 Task: Create new contact,   with mail id: 'AmeliaThomas33@bosch-automotive.com', first name: 'Amelia', Last name: 'Thomas', Job Title: Financial Analyst, Phone number (916) 555-6789. Change life cycle stage to  'Lead' and lead status to 'New'. Add new company to the associated contact: www.synergymarinegroup.com
 and type: Reseller. Logged in from softage.3@softage.net
Action: Mouse moved to (76, 69)
Screenshot: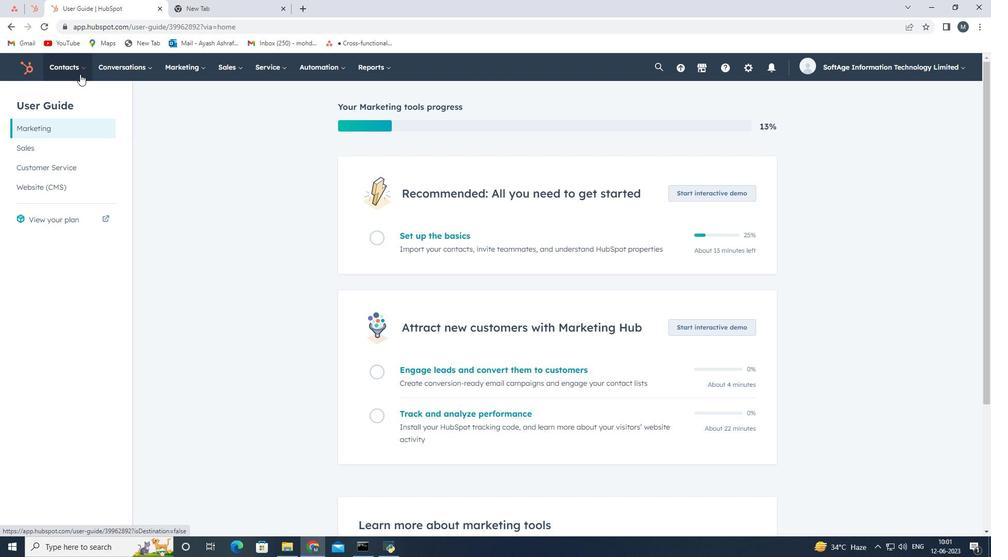 
Action: Mouse pressed left at (76, 69)
Screenshot: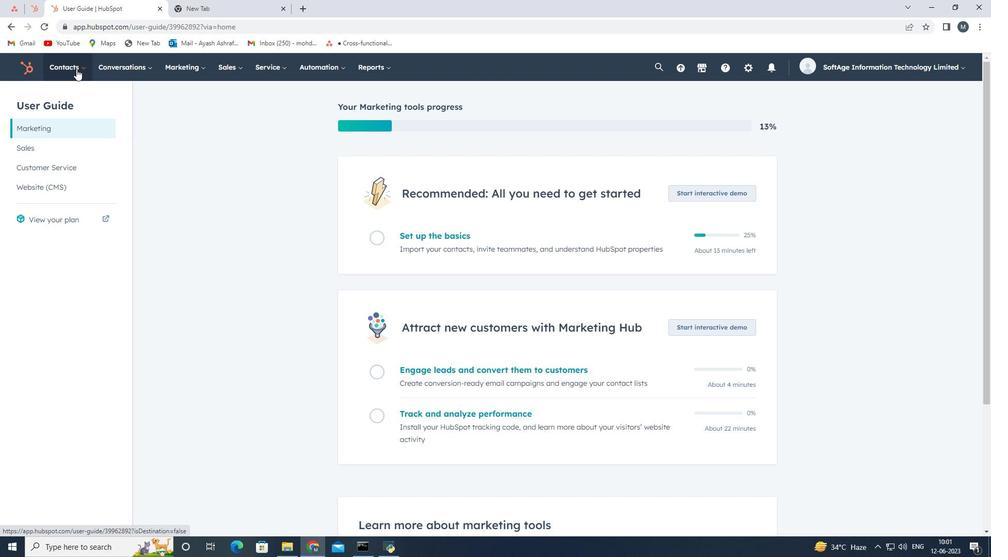 
Action: Mouse moved to (90, 93)
Screenshot: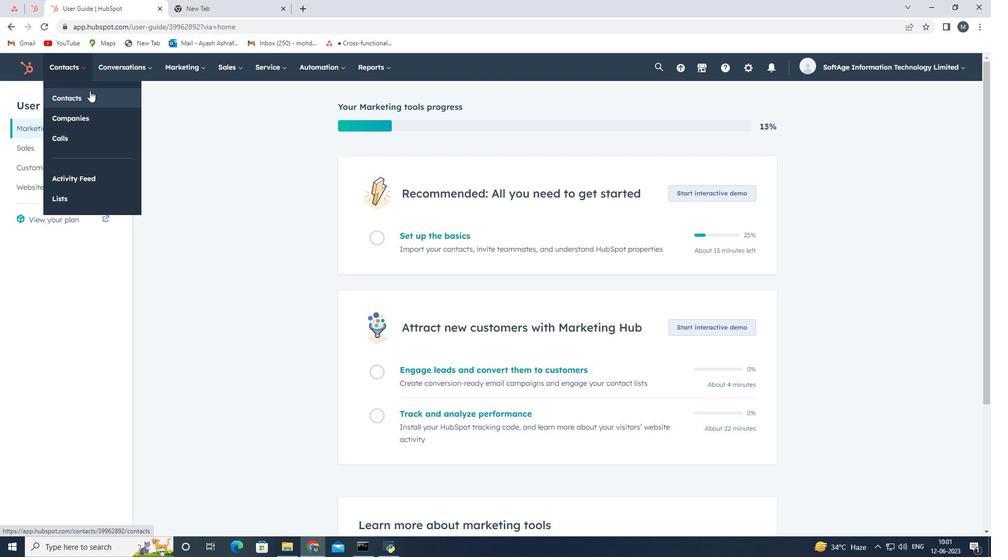
Action: Mouse pressed left at (90, 93)
Screenshot: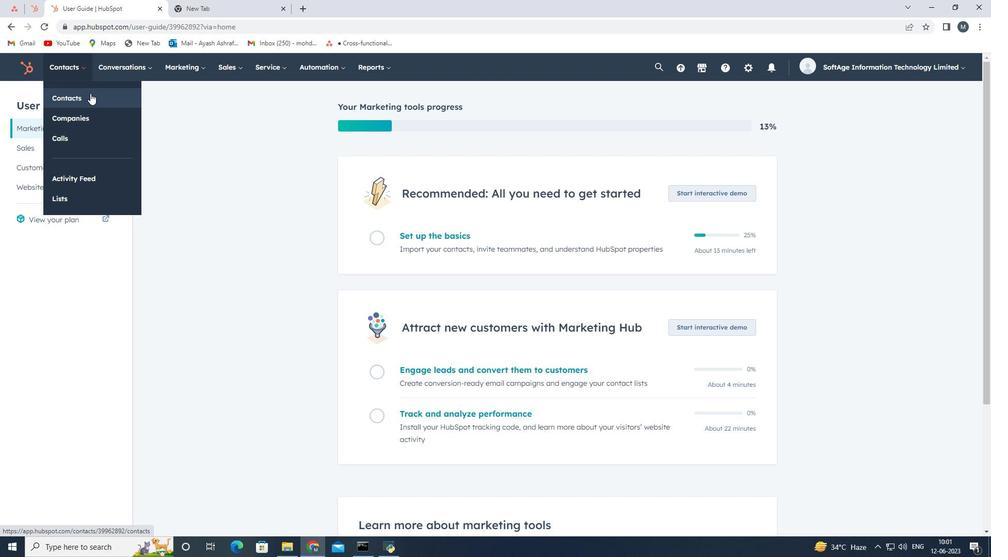 
Action: Mouse moved to (919, 103)
Screenshot: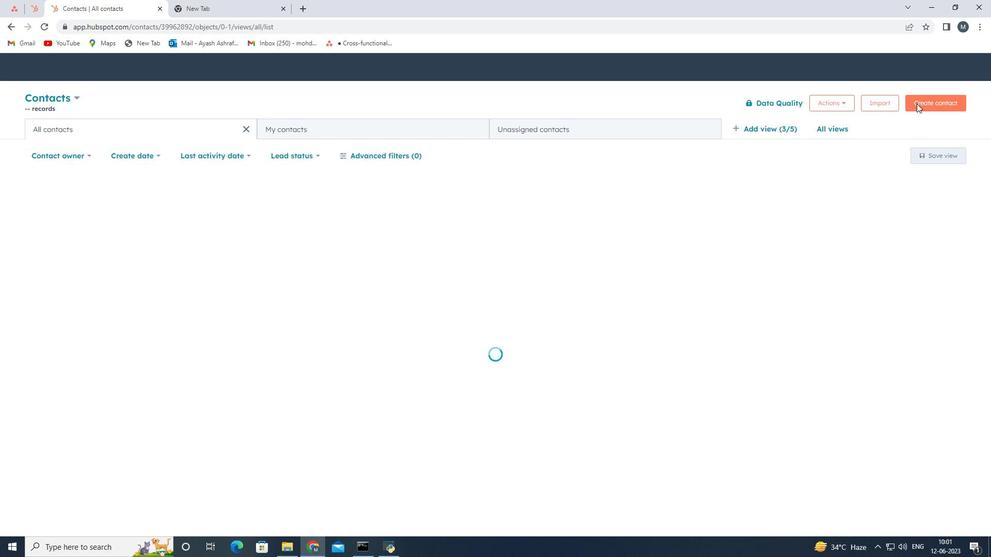 
Action: Mouse pressed left at (919, 103)
Screenshot: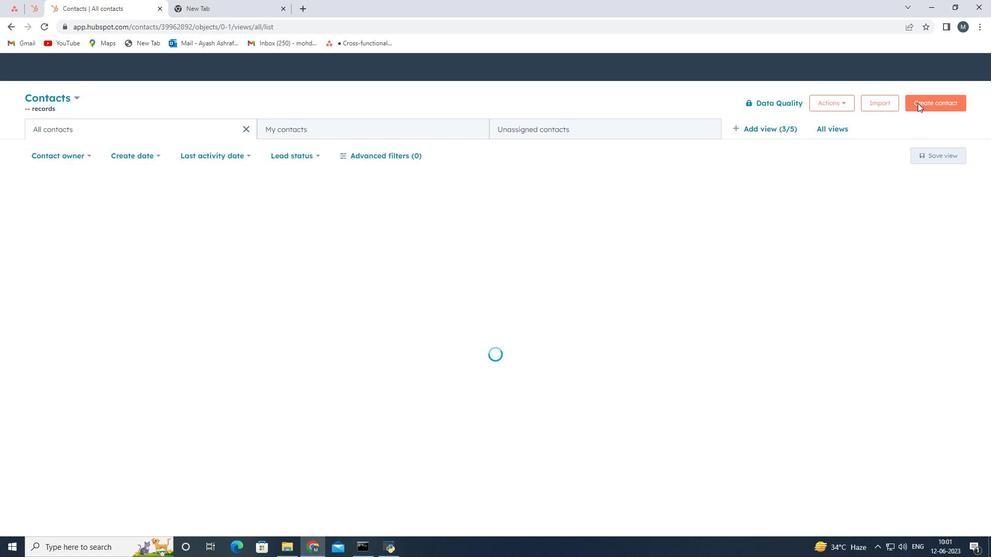 
Action: Mouse moved to (729, 147)
Screenshot: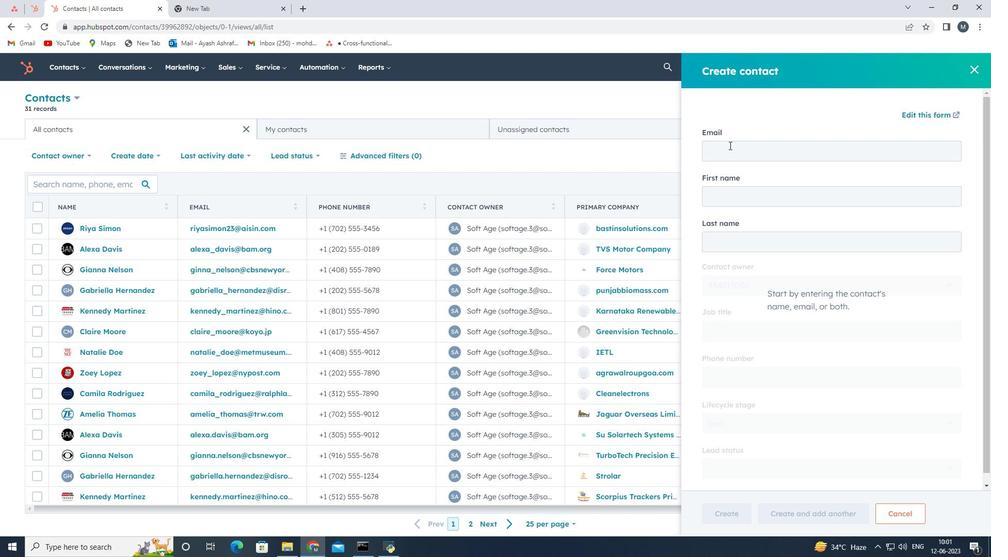 
Action: Mouse pressed left at (729, 147)
Screenshot: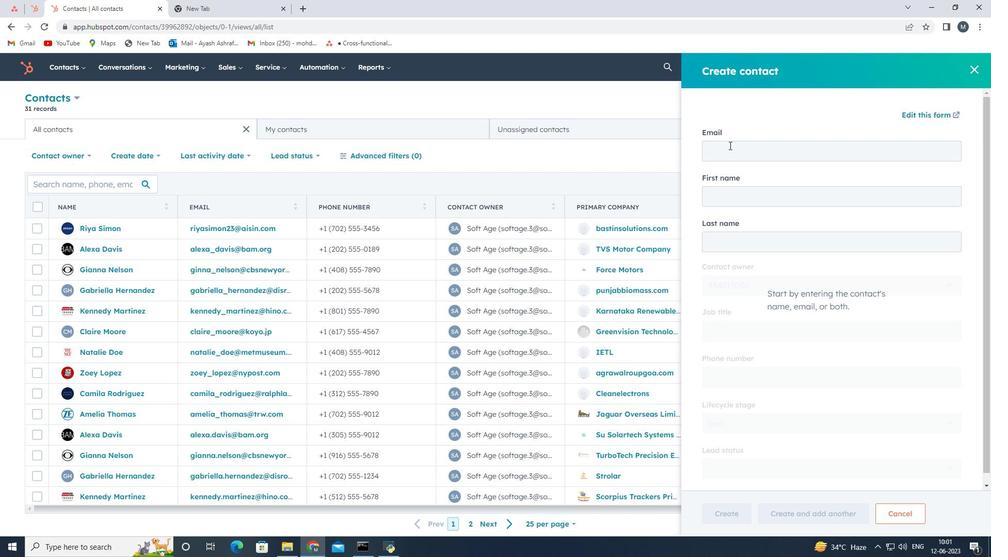 
Action: Key pressed <Key.shift>Amelia<Key.shift><Key.shift><Key.shift><Key.shift><Key.shift><Key.shift>Thomas33<Key.shift>@bosch<Key.shift_r>_<Key.backspace>-automotive.com
Screenshot: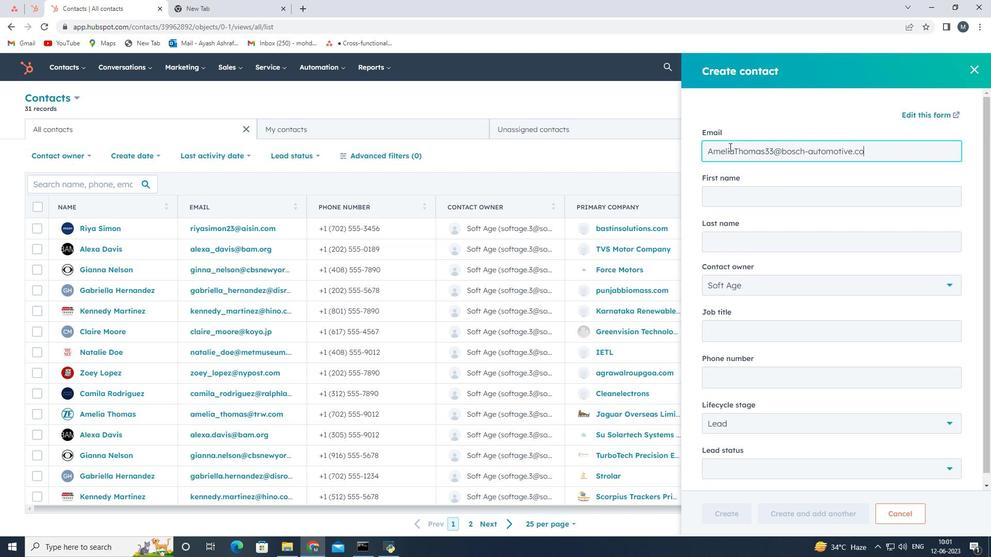 
Action: Mouse moved to (753, 197)
Screenshot: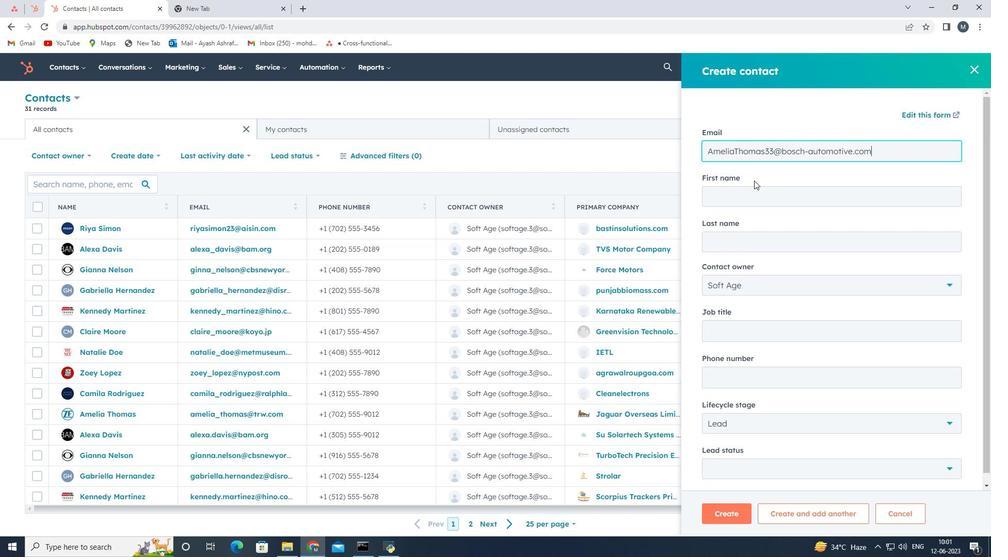 
Action: Mouse pressed left at (753, 197)
Screenshot: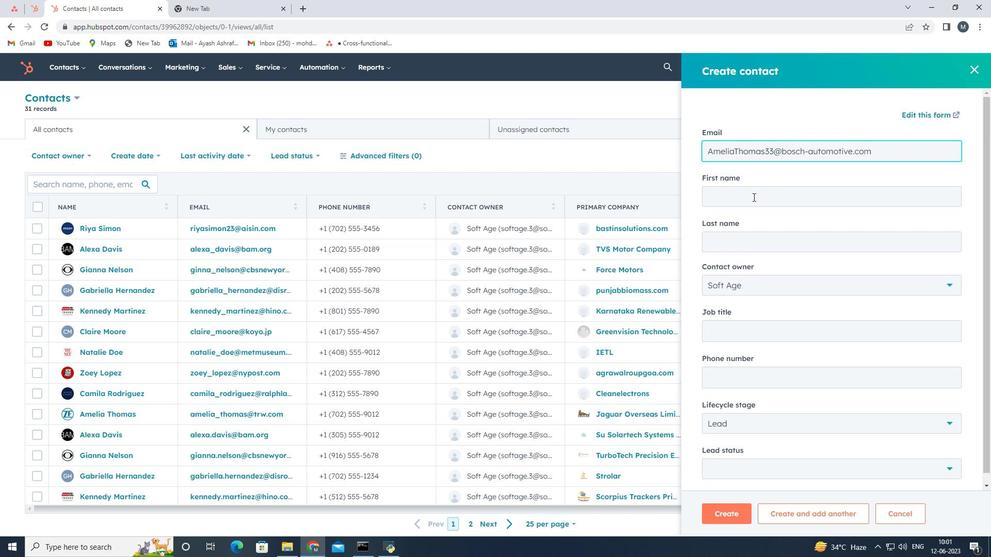 
Action: Mouse moved to (749, 186)
Screenshot: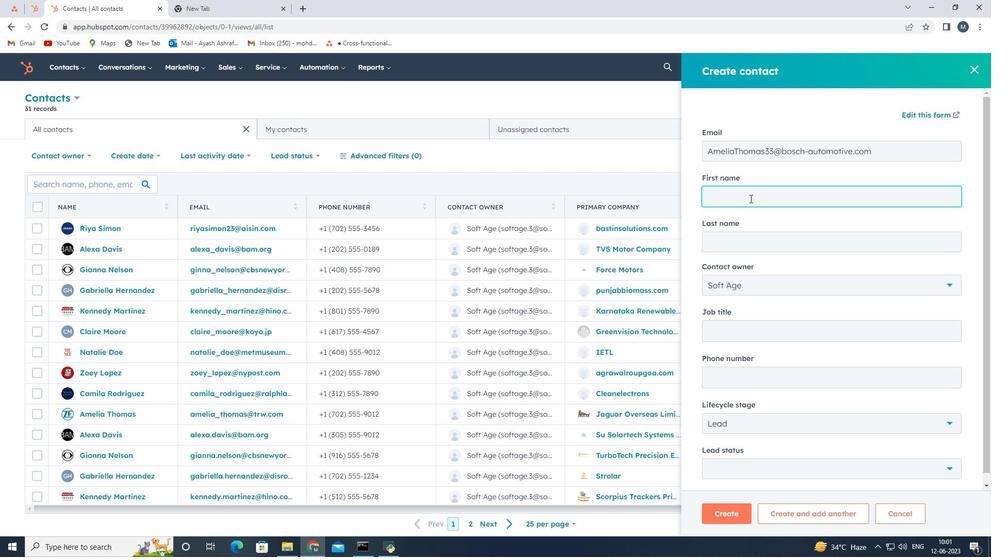 
Action: Key pressed <Key.shift>Am
Screenshot: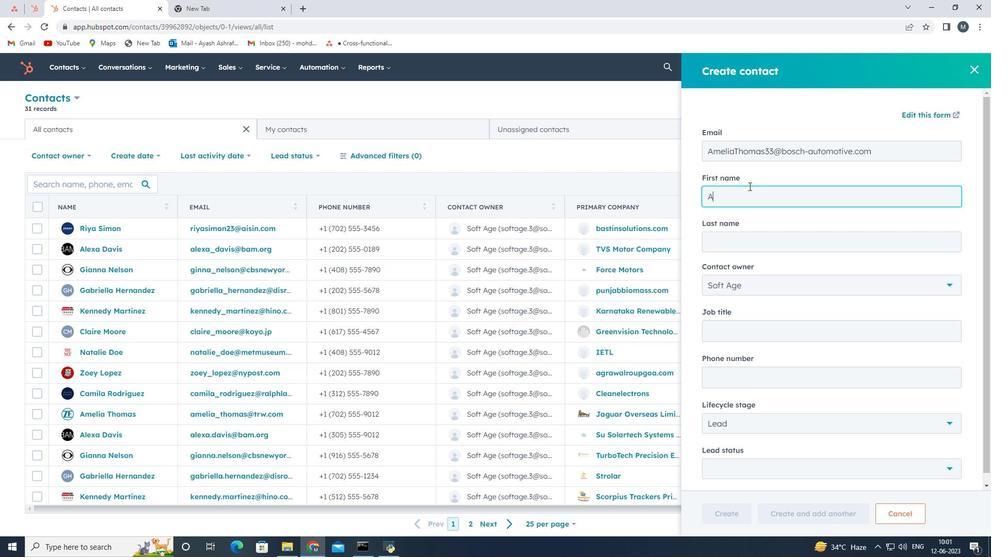 
Action: Mouse moved to (749, 186)
Screenshot: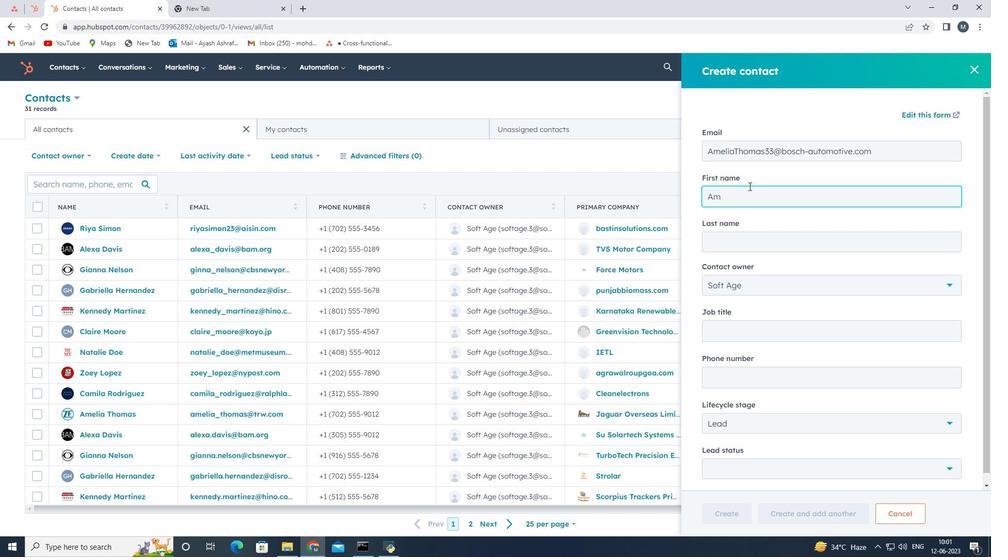 
Action: Key pressed elia
Screenshot: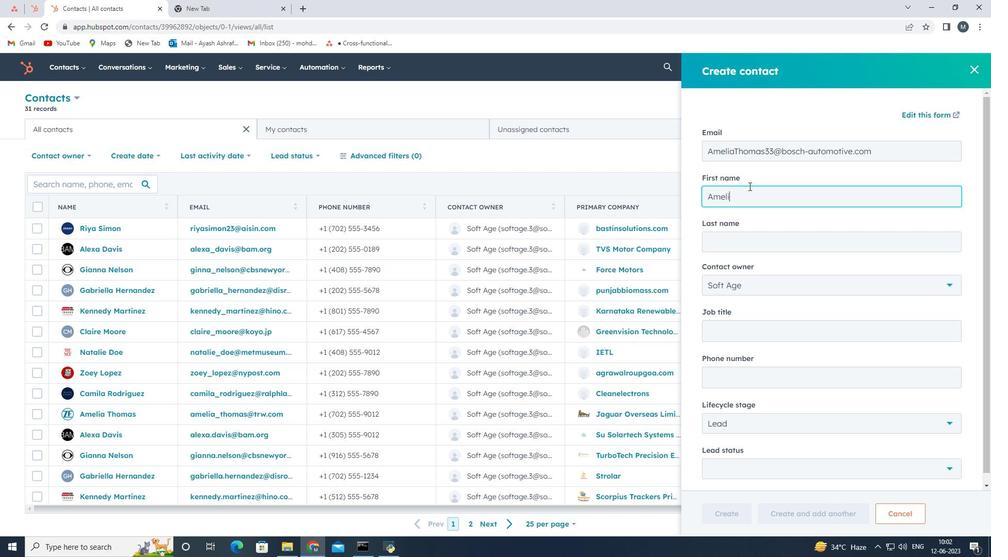 
Action: Mouse moved to (769, 248)
Screenshot: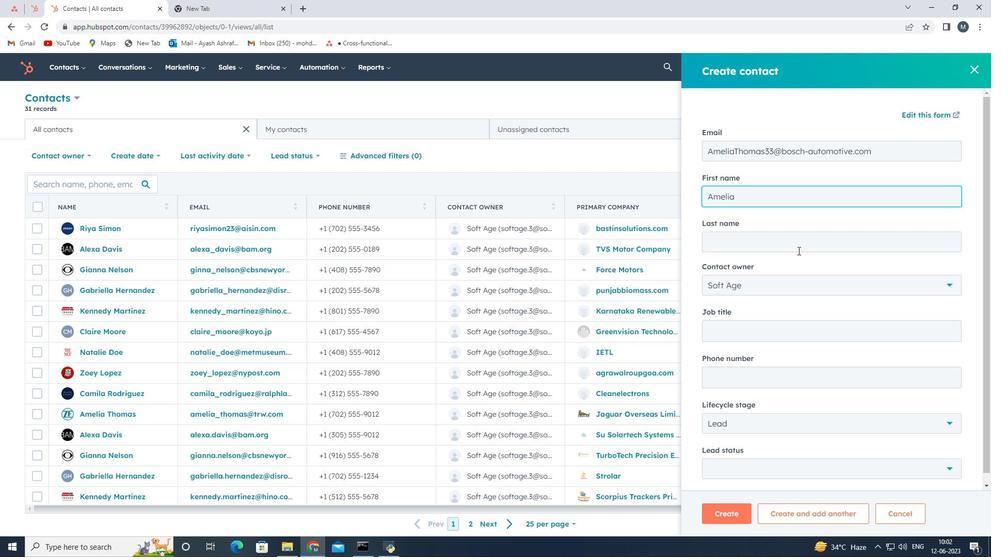 
Action: Mouse pressed left at (769, 248)
Screenshot: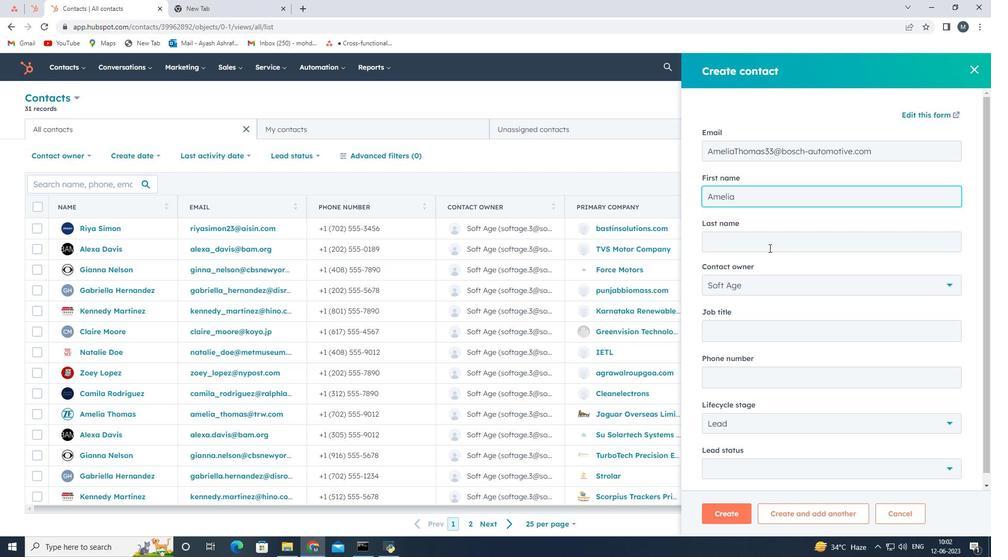 
Action: Mouse moved to (769, 247)
Screenshot: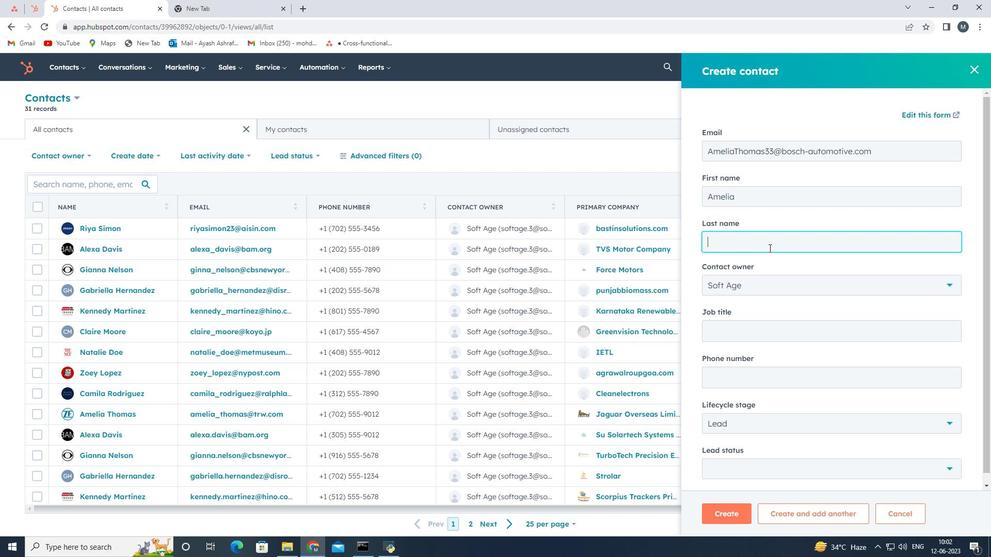 
Action: Key pressed <Key.shift>Thomas
Screenshot: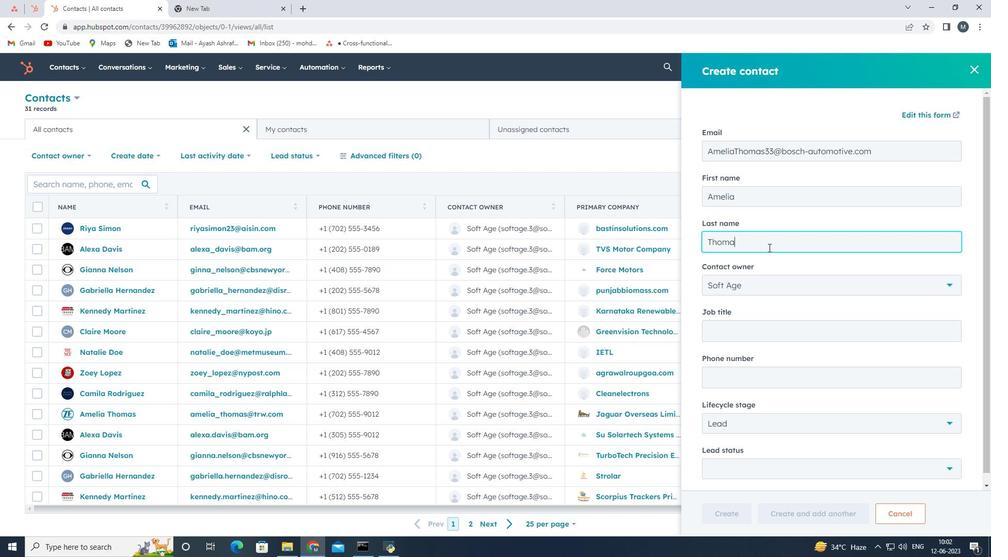 
Action: Mouse moved to (732, 334)
Screenshot: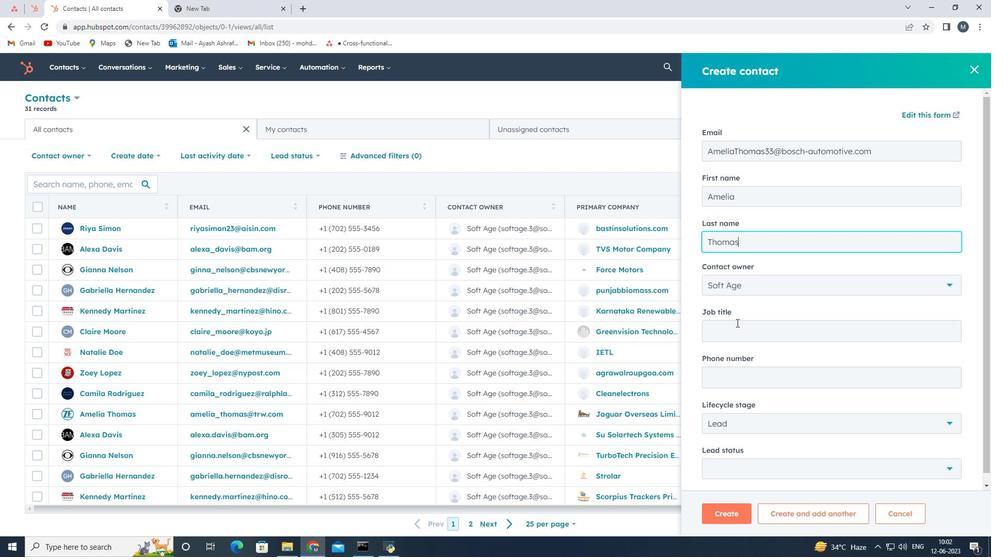 
Action: Mouse pressed left at (732, 334)
Screenshot: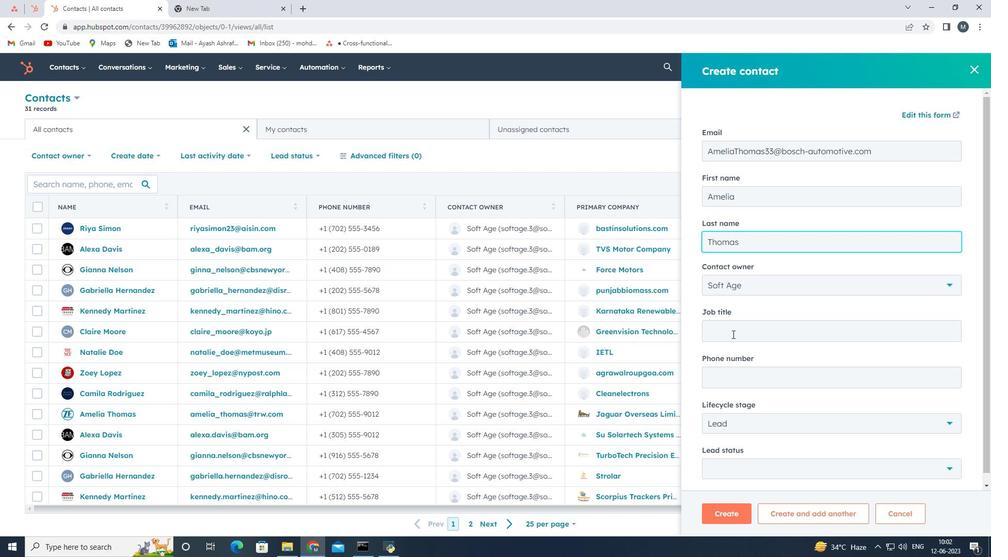 
Action: Mouse moved to (724, 278)
Screenshot: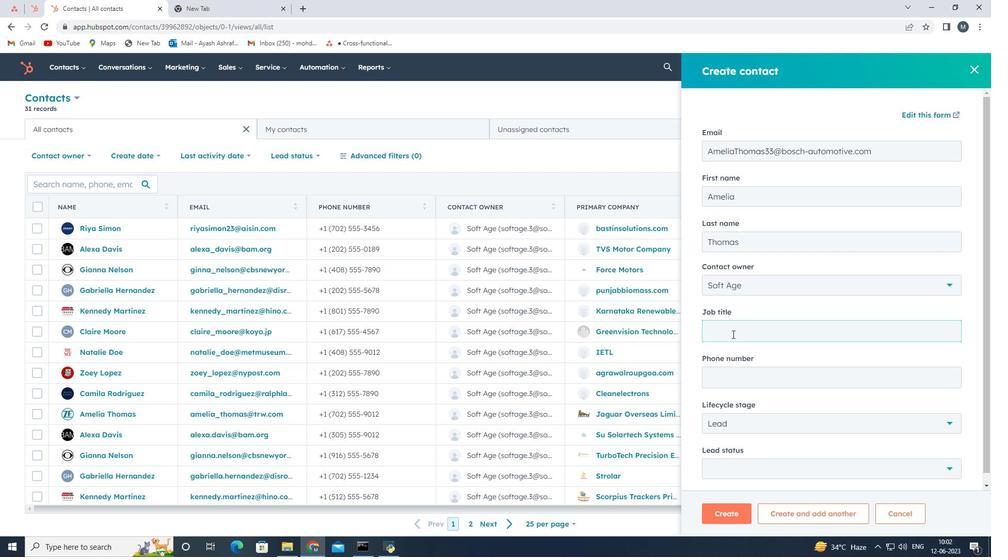 
Action: Key pressed <Key.shift>
Screenshot: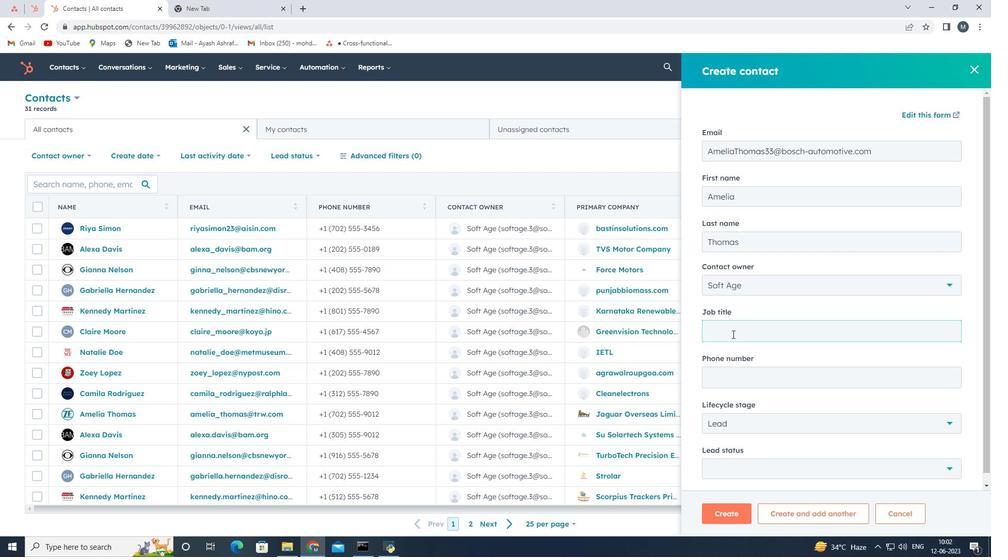 
Action: Mouse moved to (723, 271)
Screenshot: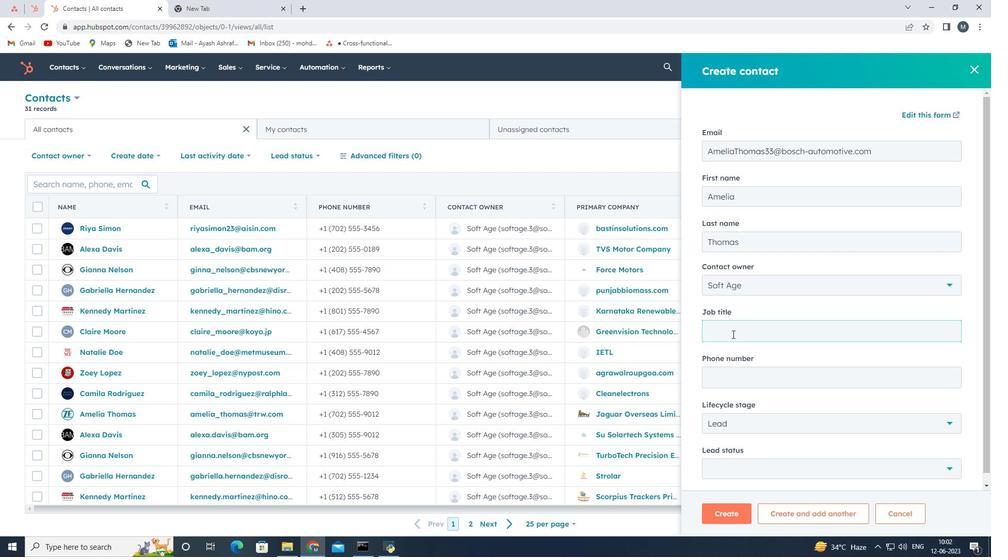 
Action: Key pressed <Key.shift><Key.shift><Key.shift><Key.shift><Key.shift><Key.shift><Key.shift><Key.shift><Key.shift><Key.shift><Key.shift><Key.shift><Key.shift><Key.shift><Key.shift><Key.shift><Key.shift><Key.shift><Key.shift><Key.shift>Finan
Screenshot: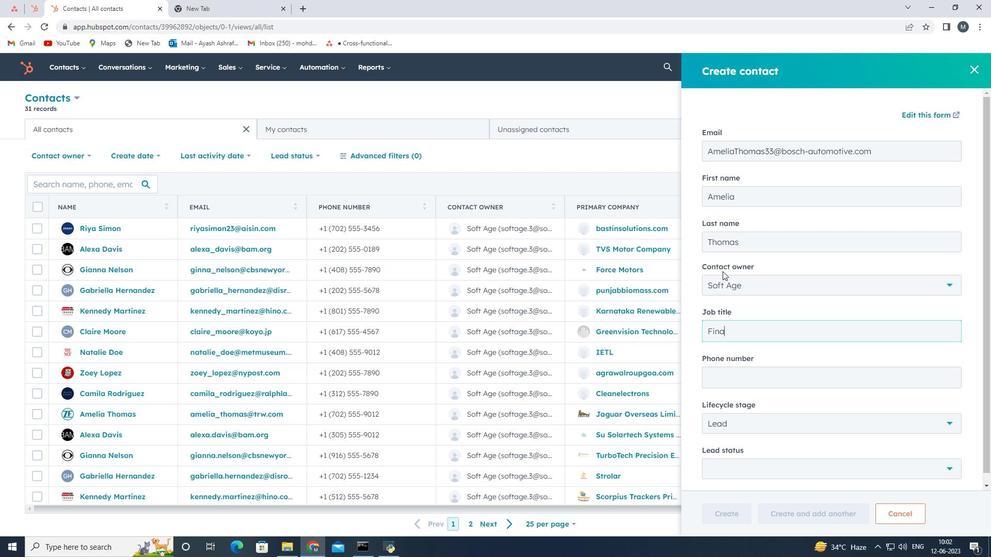 
Action: Mouse moved to (722, 271)
Screenshot: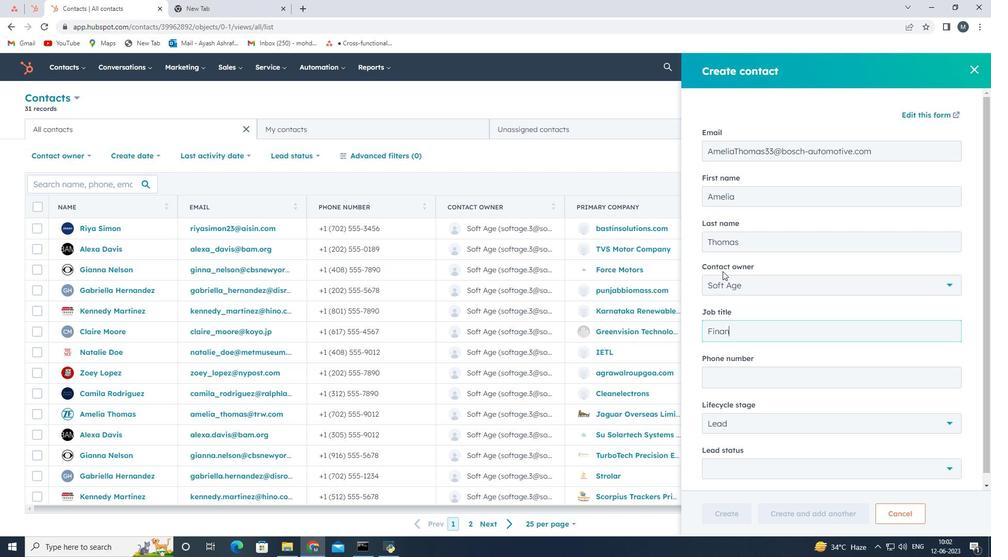 
Action: Key pressed cial<Key.space><Key.shift>Analyst
Screenshot: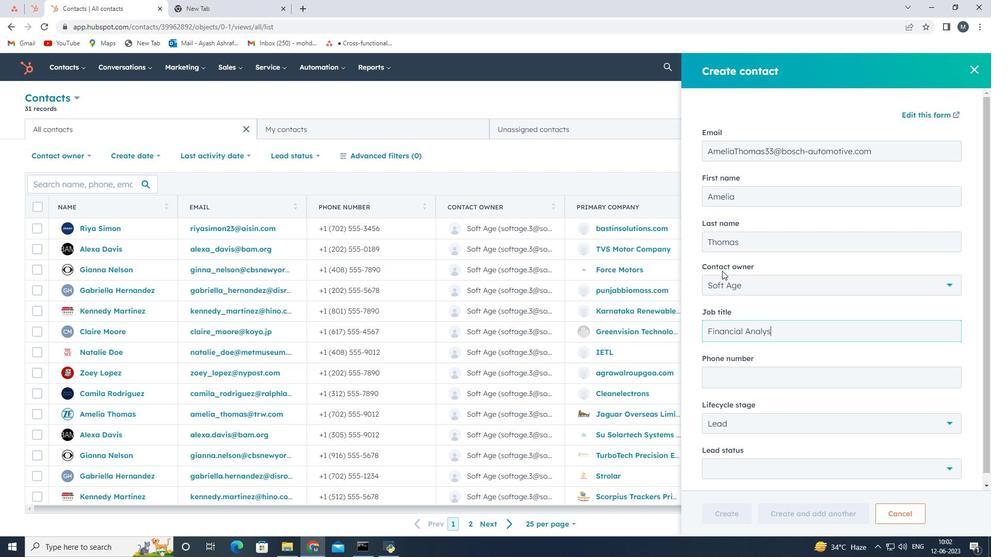 
Action: Mouse moved to (720, 376)
Screenshot: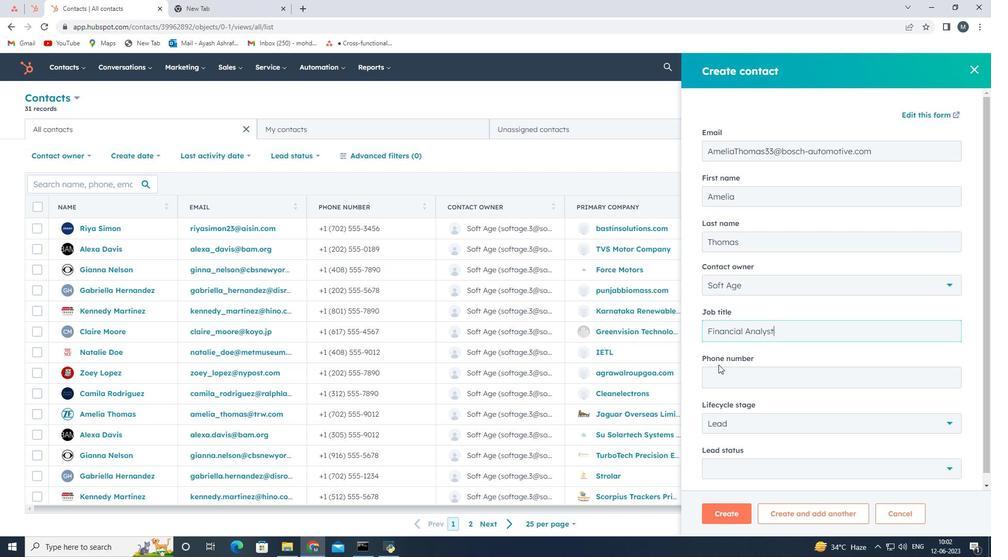
Action: Mouse pressed left at (720, 376)
Screenshot: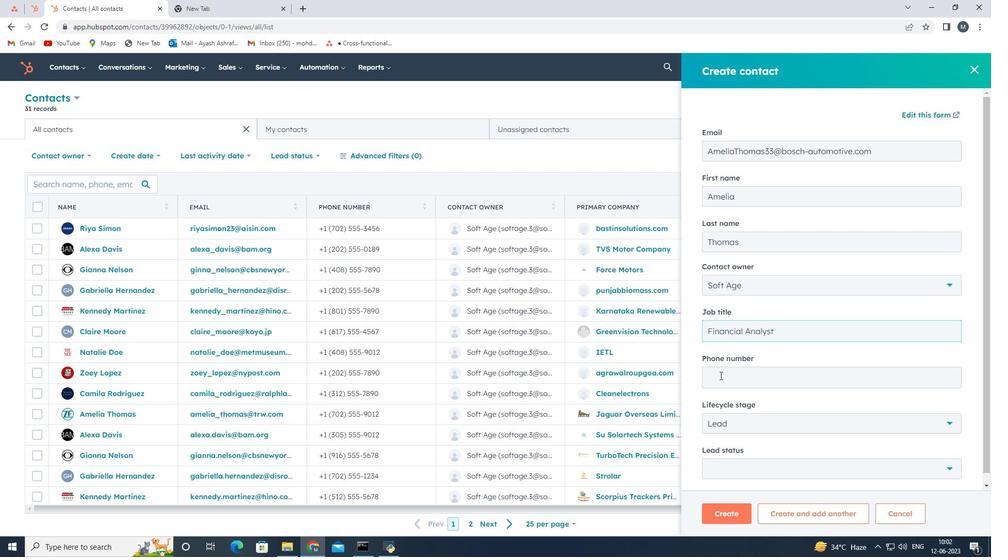 
Action: Mouse moved to (991, 28)
Screenshot: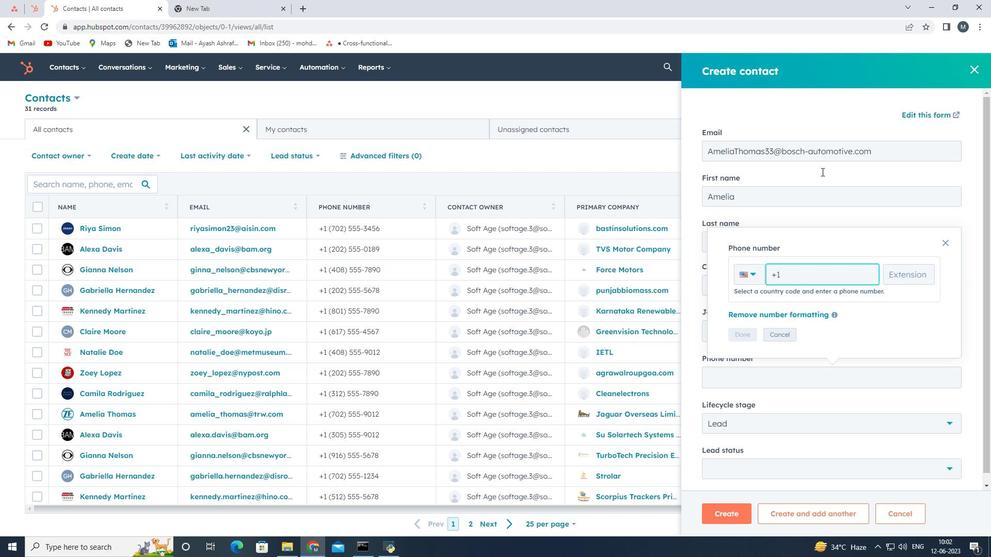 
Action: Key pressed 916
Screenshot: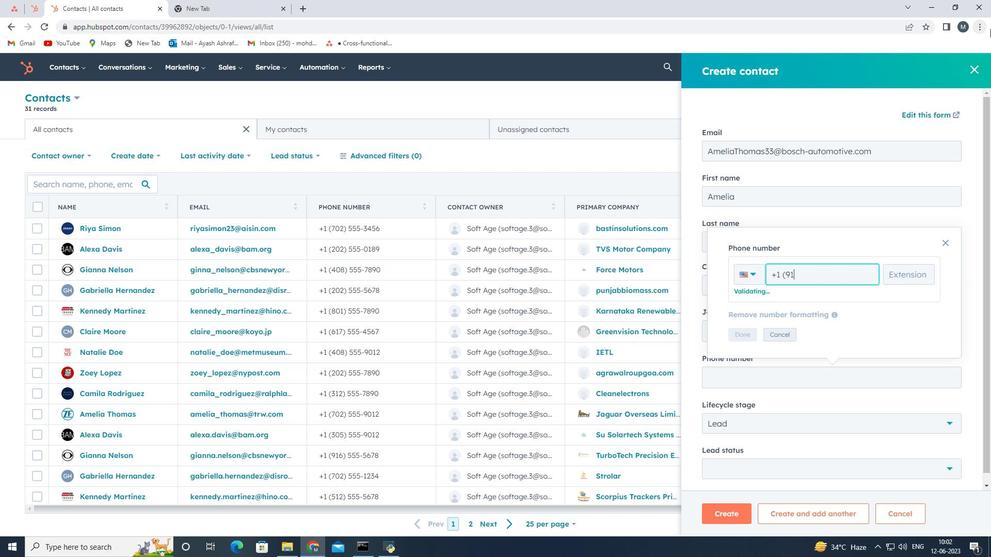 
Action: Mouse moved to (991, 0)
Screenshot: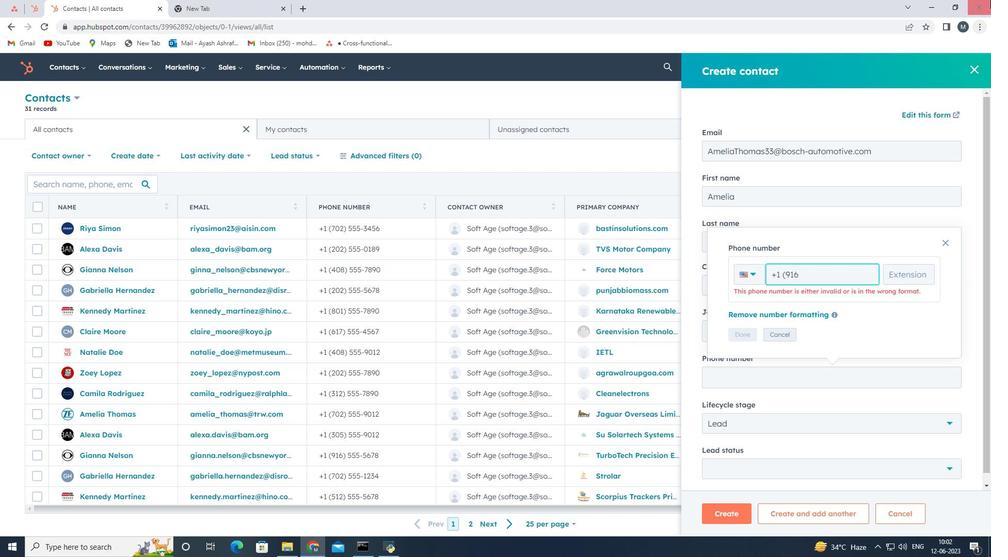 
Action: Key pressed 555
Screenshot: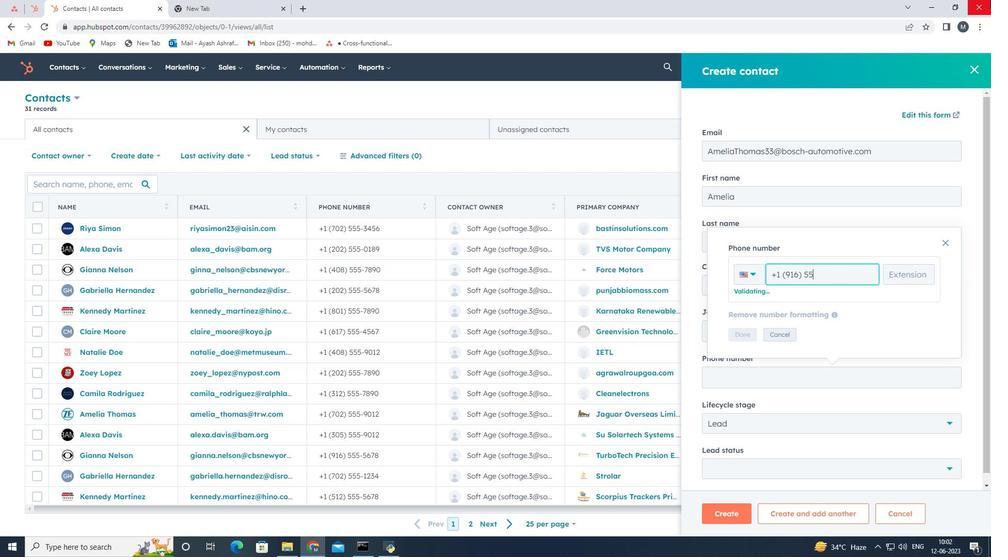 
Action: Mouse moved to (992, 0)
Screenshot: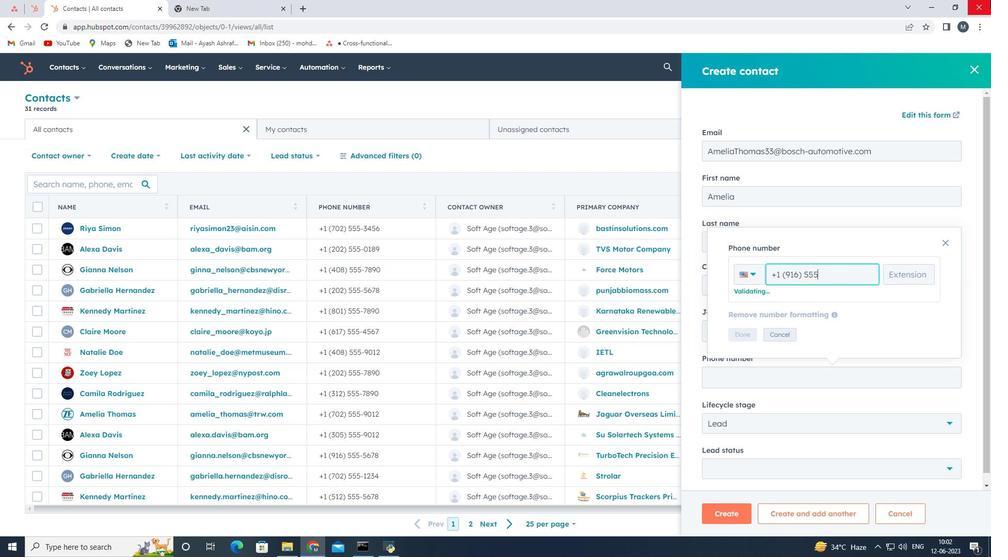 
Action: Key pressed 678
Screenshot: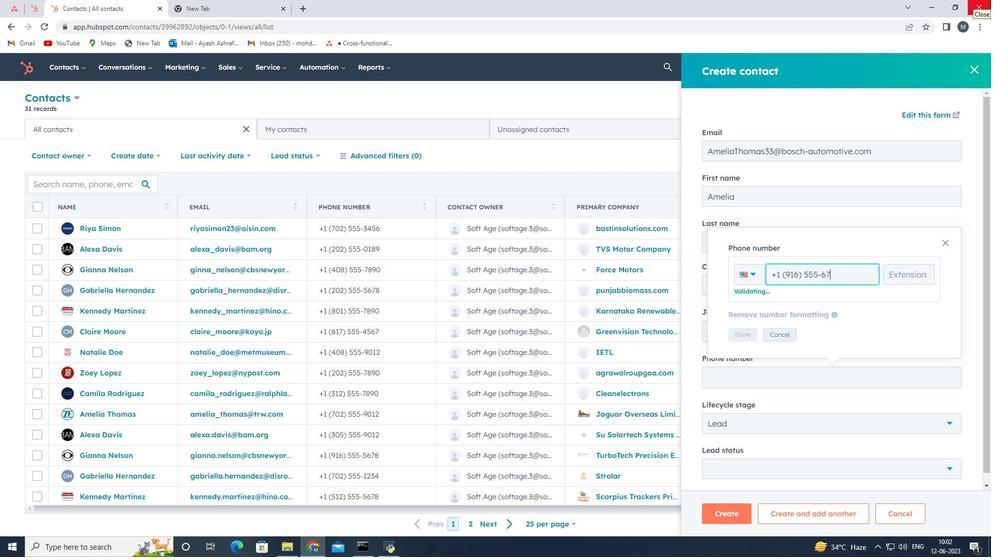 
Action: Mouse moved to (843, 287)
Screenshot: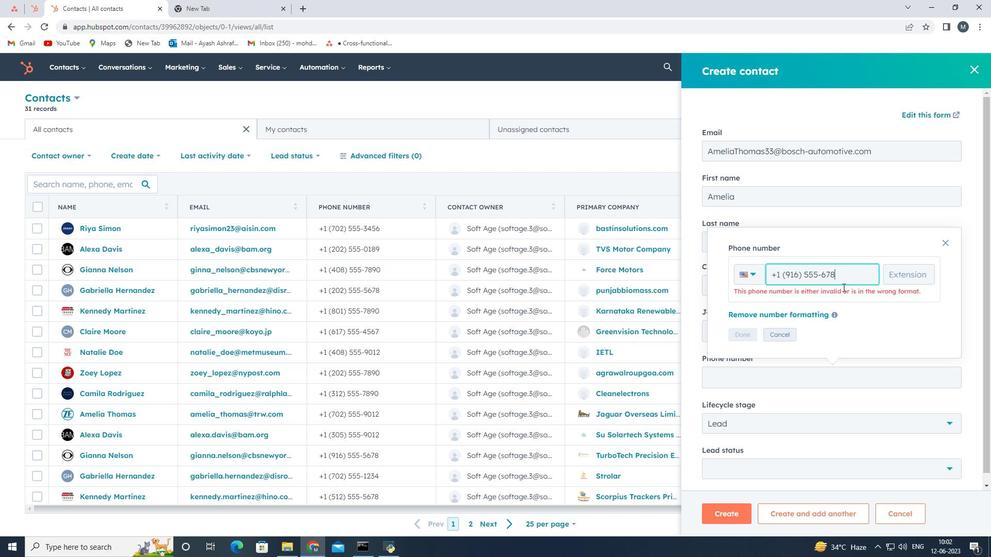 
Action: Key pressed 9
Screenshot: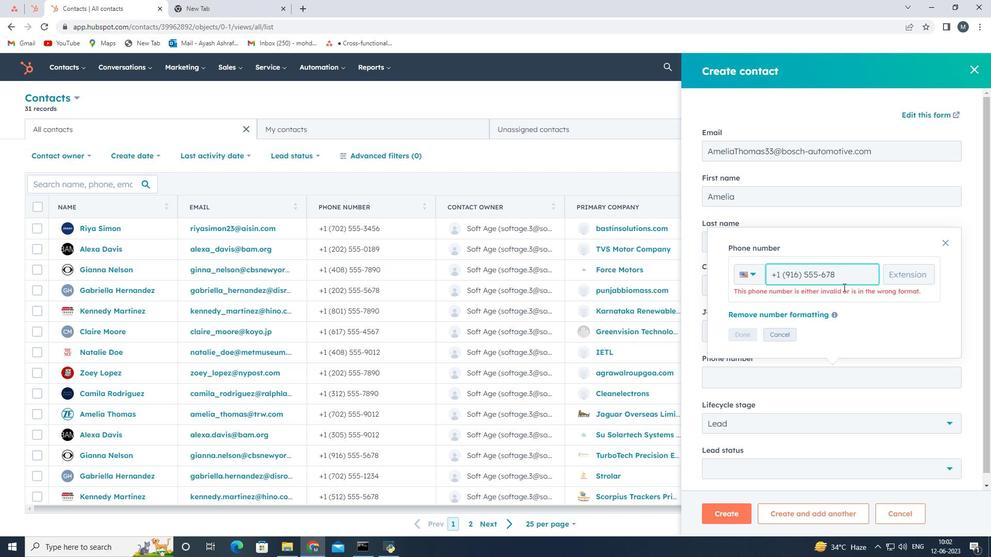 
Action: Mouse moved to (748, 333)
Screenshot: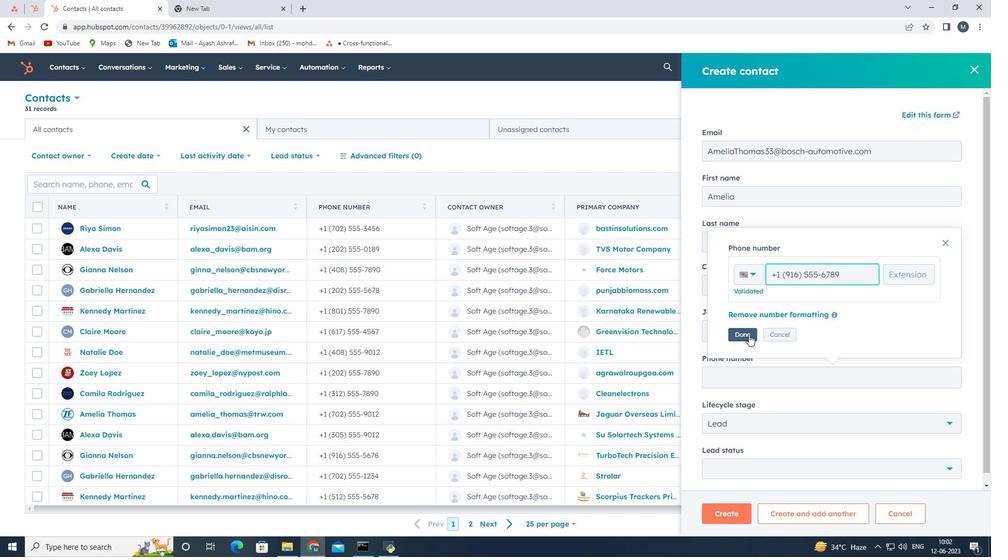 
Action: Mouse pressed left at (748, 333)
Screenshot: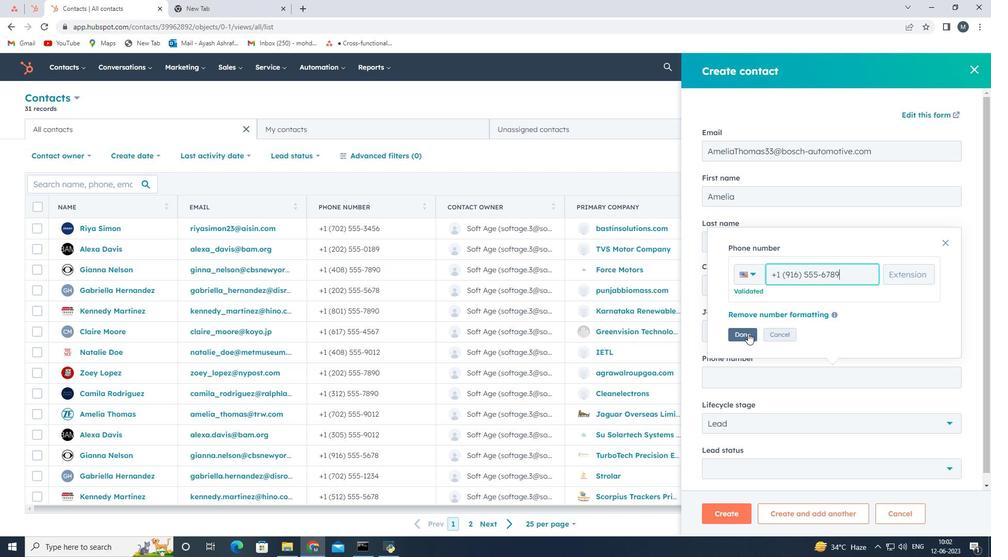 
Action: Mouse moved to (747, 375)
Screenshot: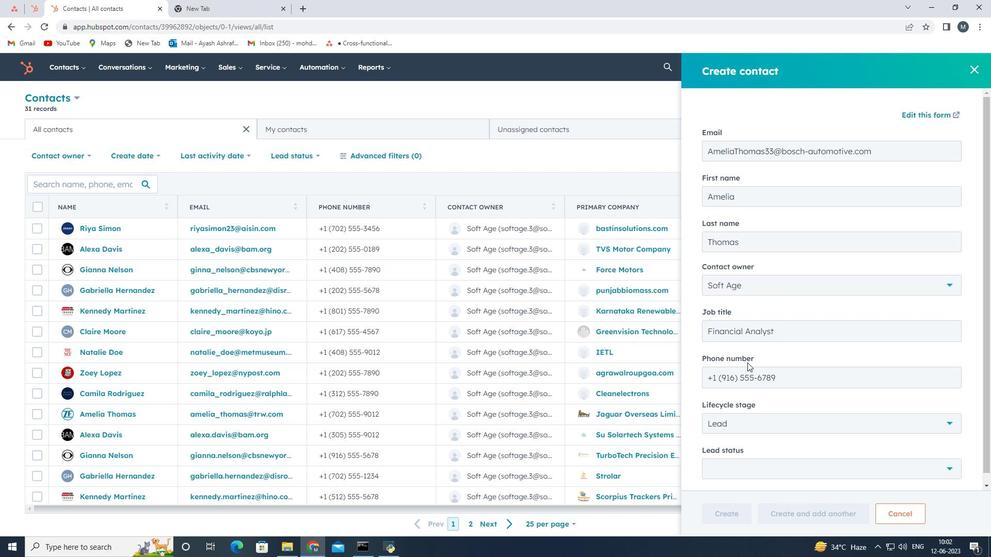 
Action: Mouse scrolled (747, 374) with delta (0, 0)
Screenshot: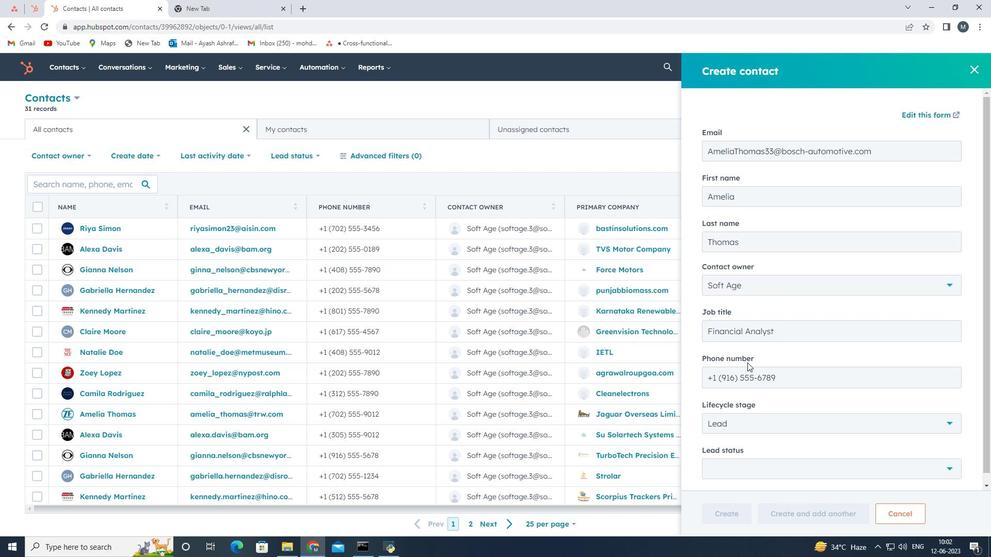 
Action: Mouse moved to (749, 382)
Screenshot: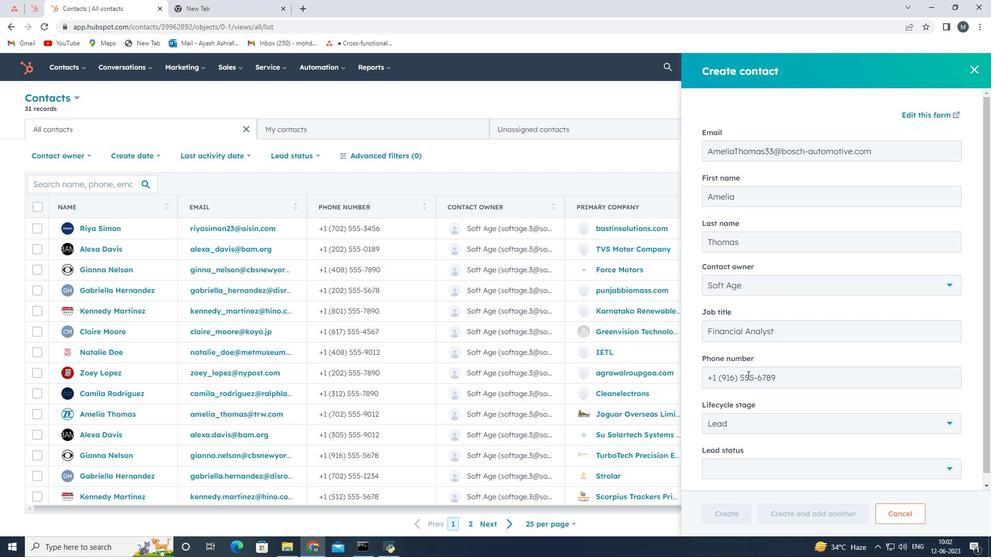 
Action: Mouse scrolled (749, 382) with delta (0, 0)
Screenshot: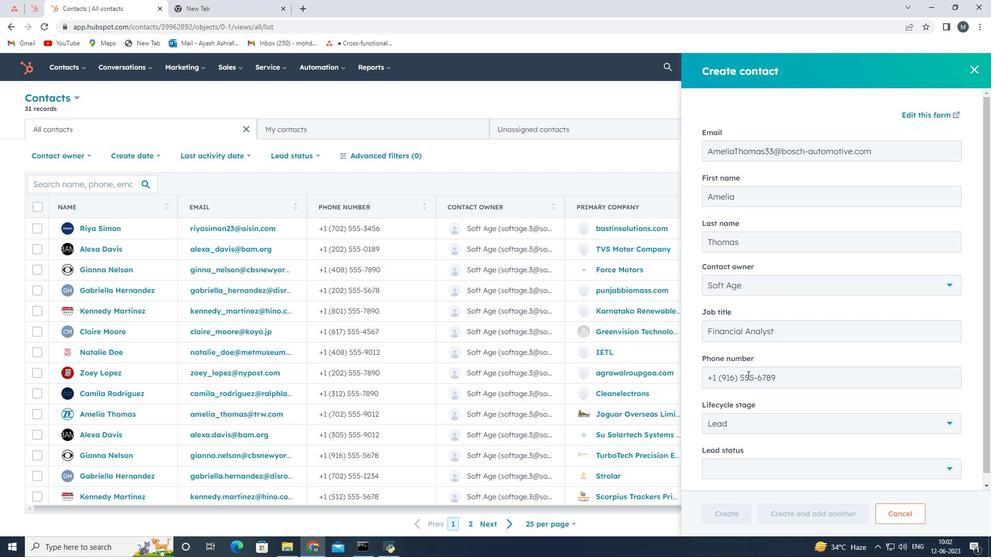 
Action: Mouse moved to (750, 416)
Screenshot: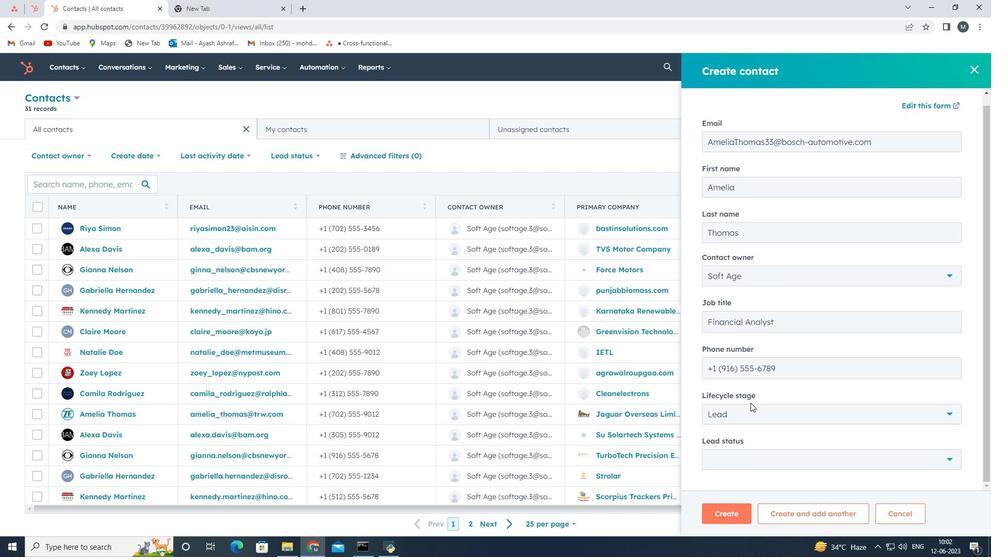 
Action: Mouse pressed left at (750, 416)
Screenshot: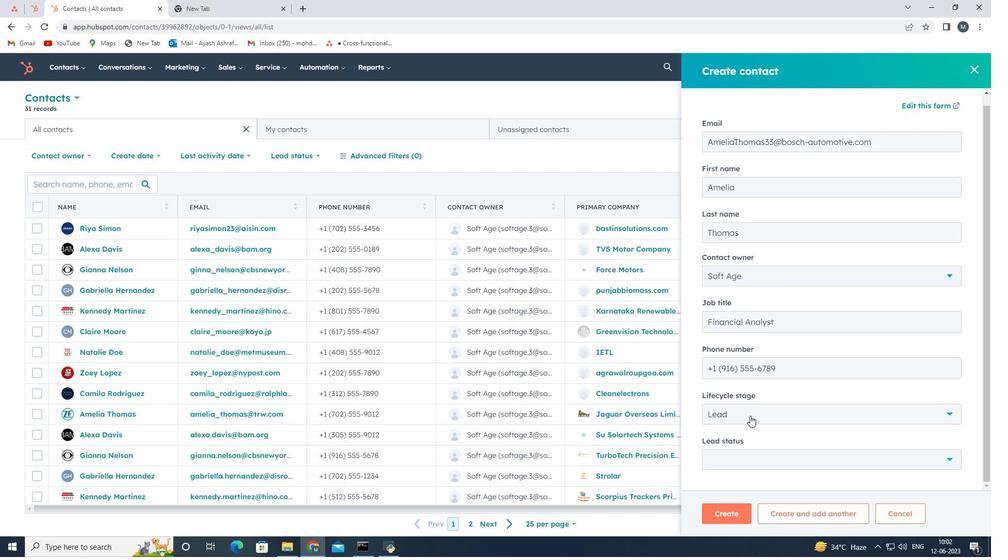 
Action: Mouse moved to (738, 318)
Screenshot: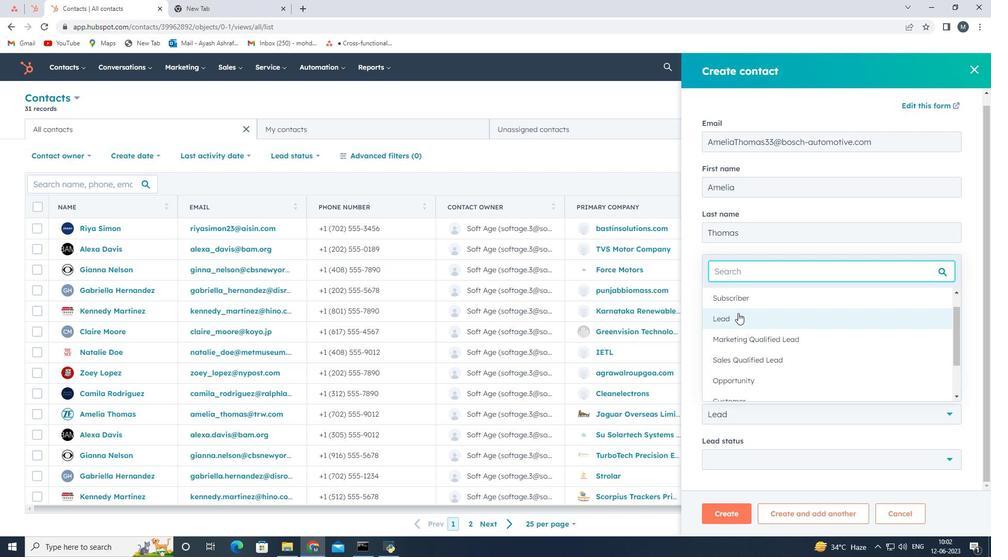 
Action: Mouse pressed left at (738, 318)
Screenshot: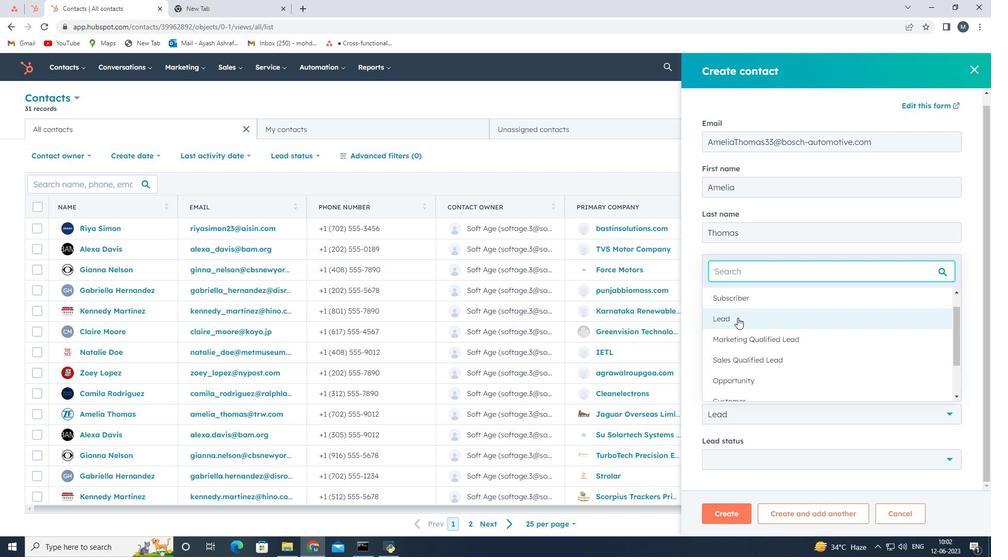 
Action: Mouse moved to (718, 423)
Screenshot: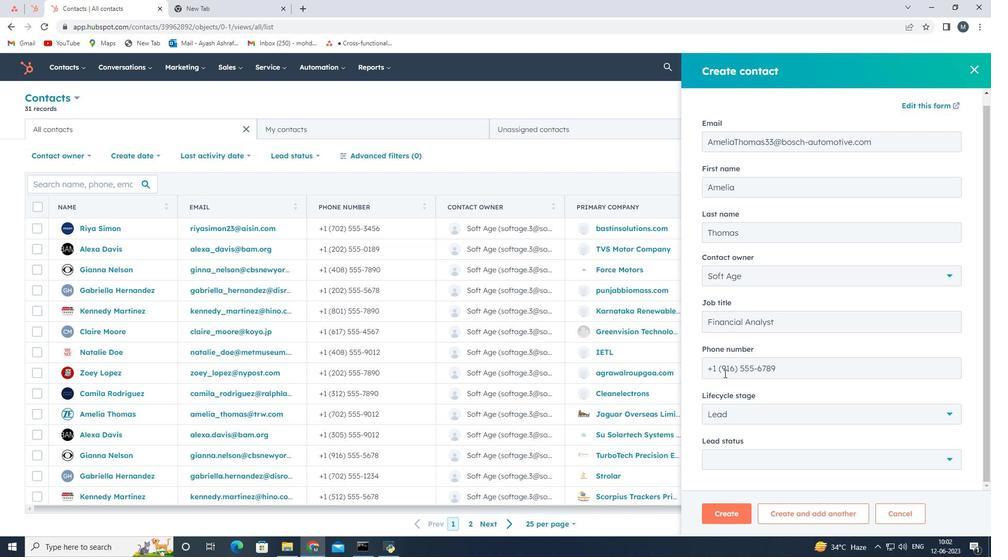 
Action: Mouse scrolled (718, 423) with delta (0, 0)
Screenshot: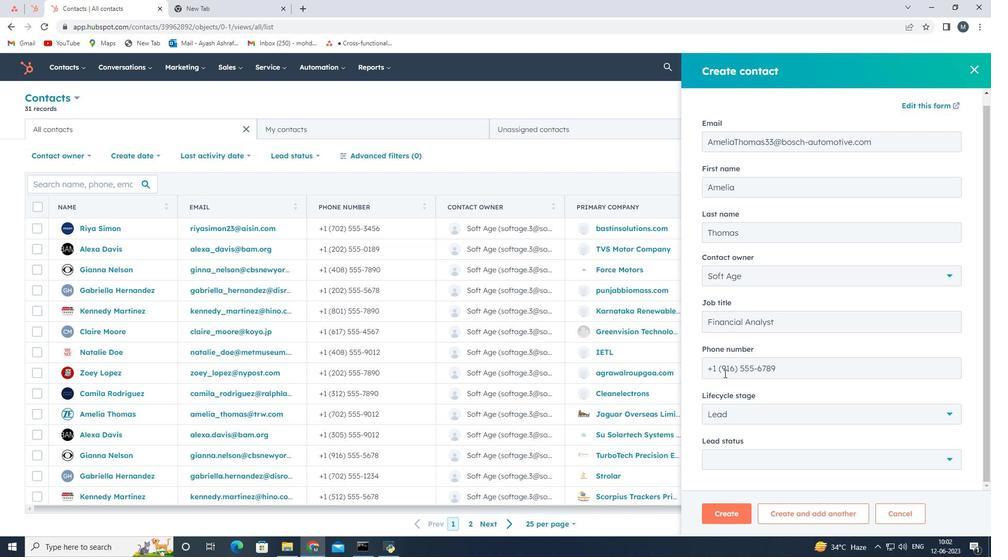 
Action: Mouse moved to (718, 434)
Screenshot: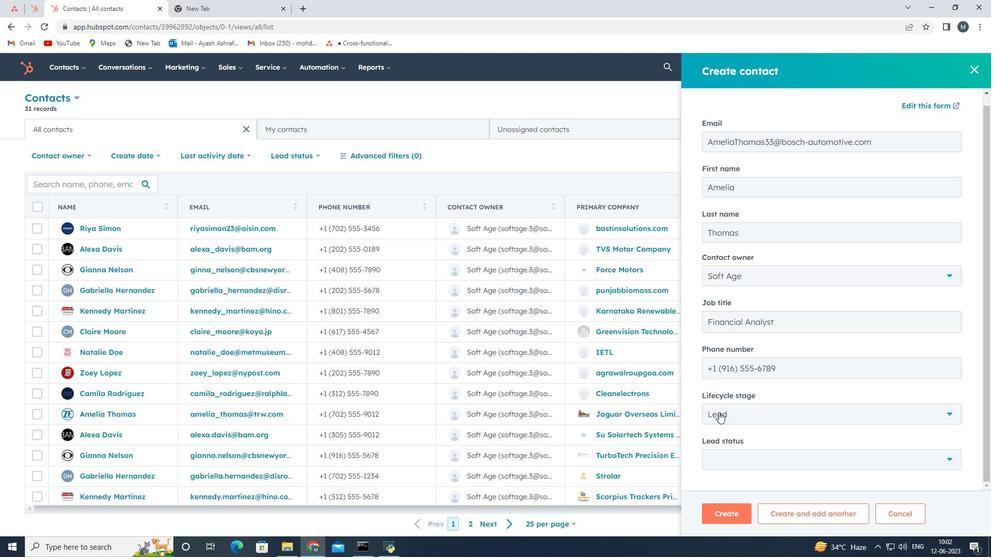 
Action: Mouse scrolled (718, 430) with delta (0, 0)
Screenshot: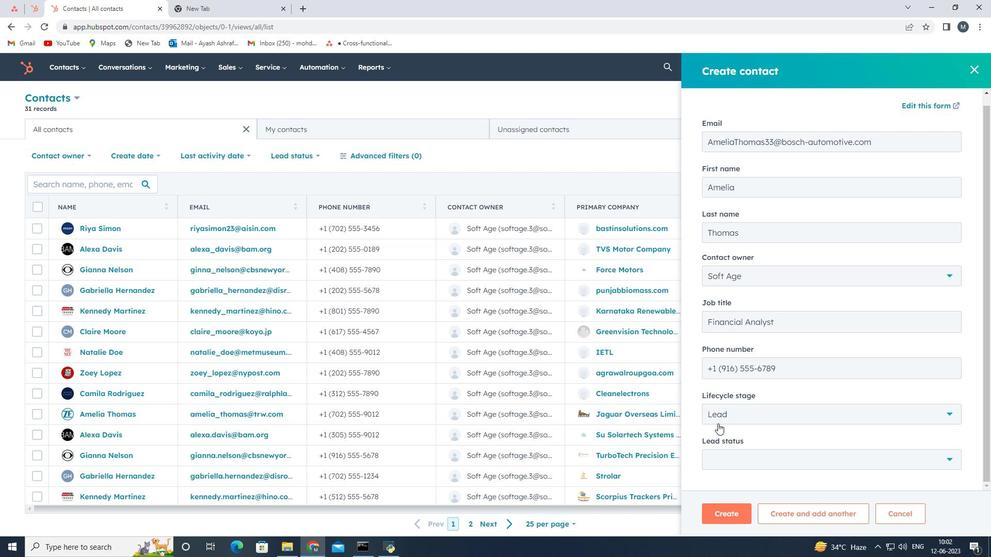 
Action: Mouse moved to (719, 440)
Screenshot: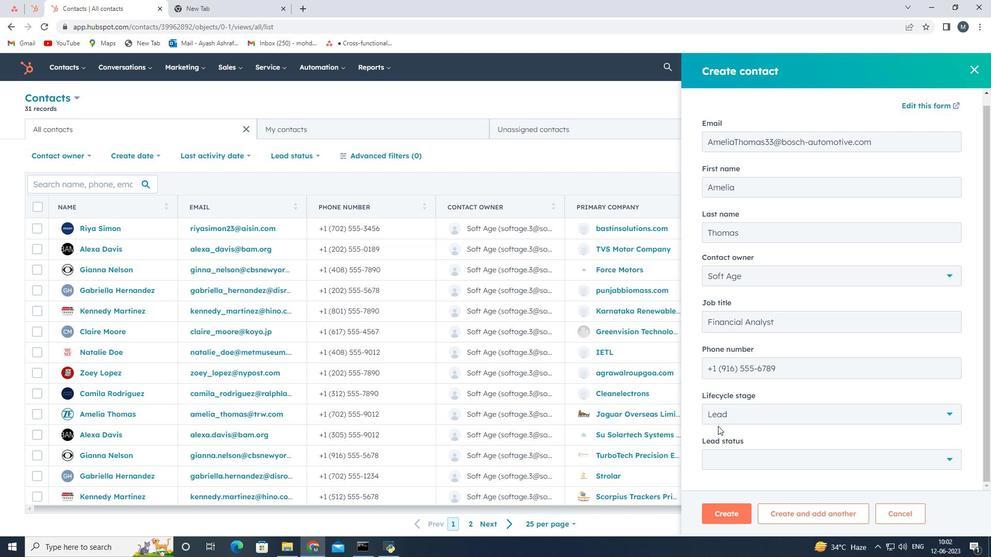 
Action: Mouse scrolled (718, 437) with delta (0, 0)
Screenshot: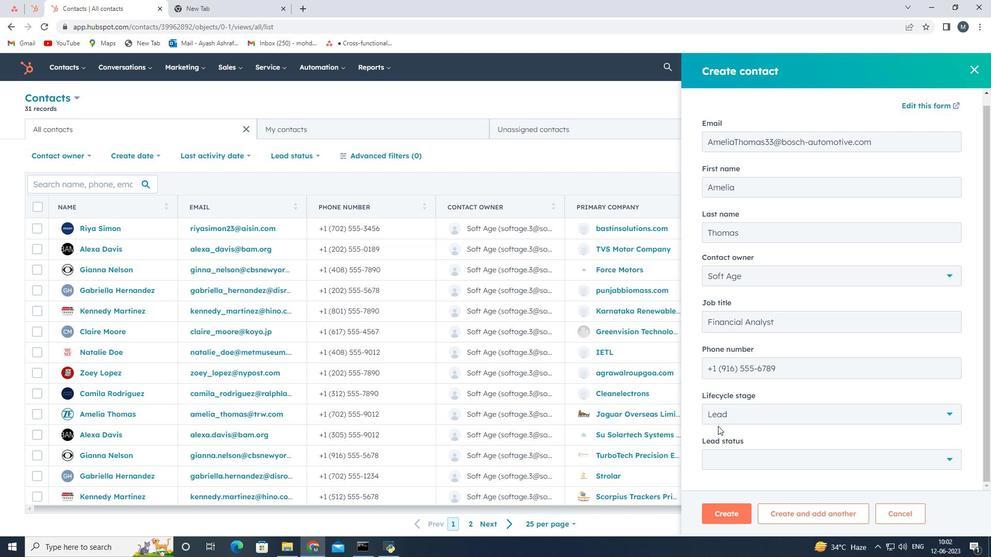 
Action: Mouse moved to (722, 448)
Screenshot: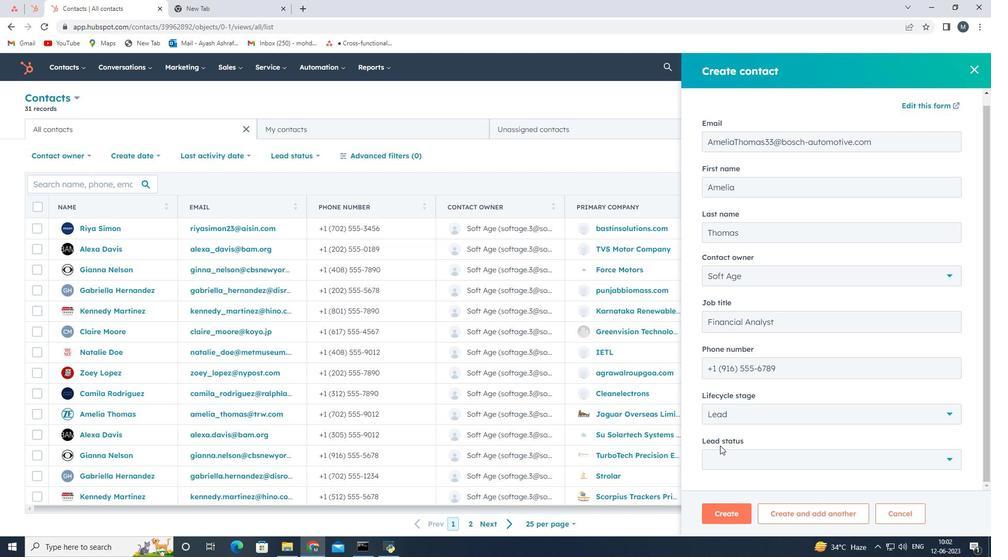 
Action: Mouse pressed left at (722, 448)
Screenshot: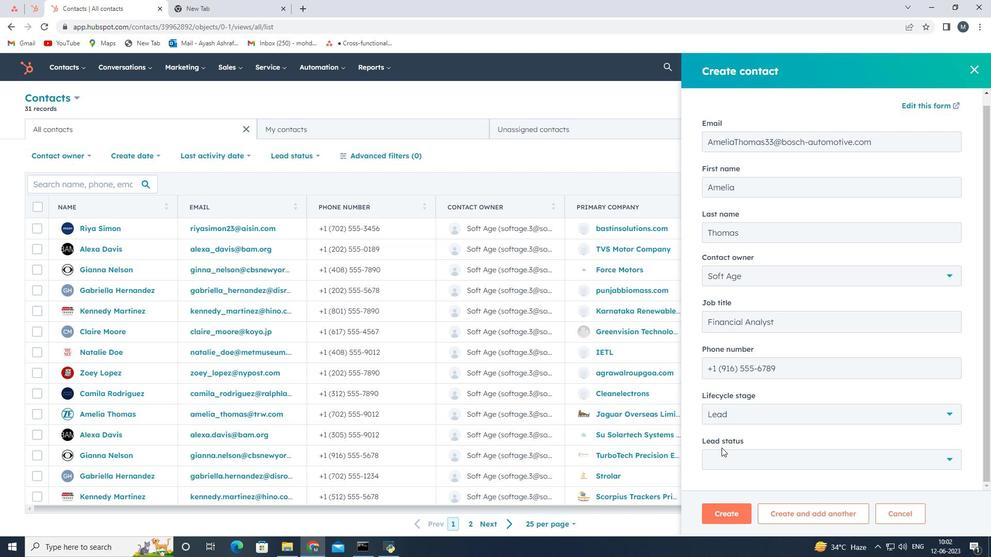 
Action: Mouse moved to (722, 454)
Screenshot: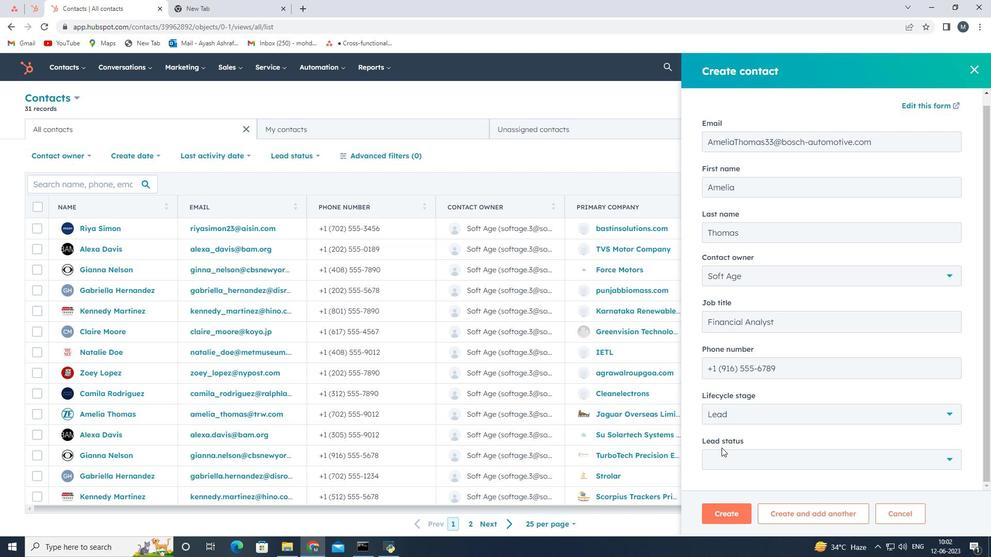 
Action: Mouse pressed left at (722, 454)
Screenshot: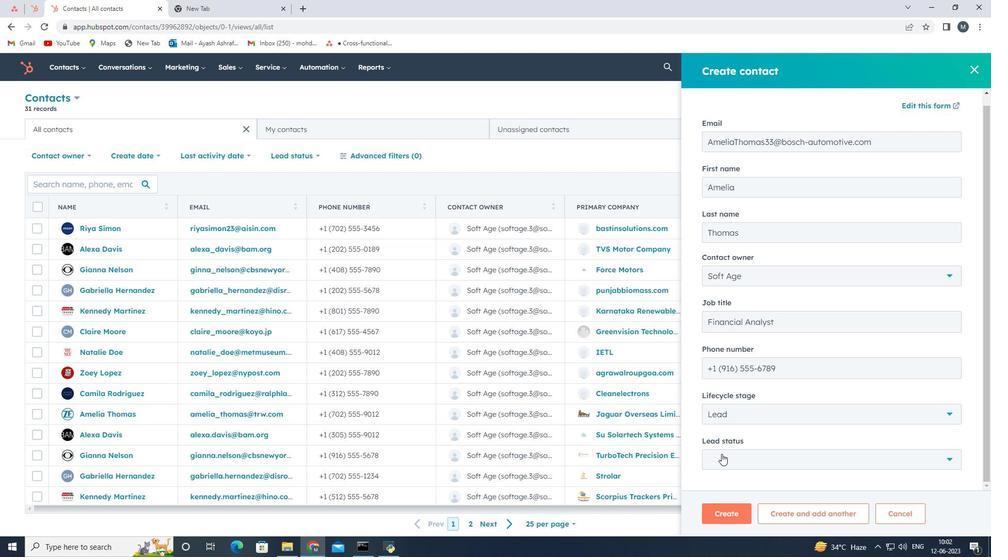 
Action: Mouse moved to (726, 360)
Screenshot: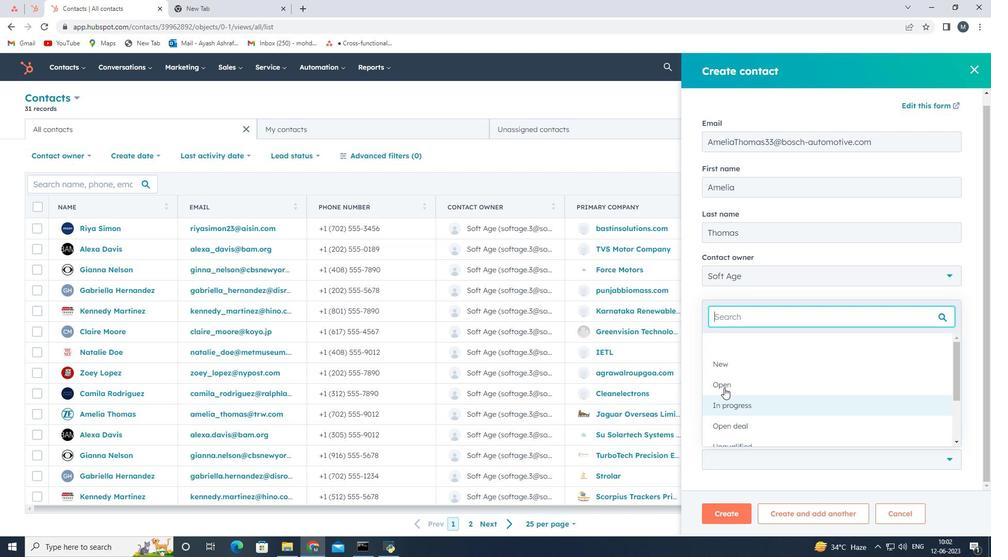 
Action: Mouse pressed left at (726, 360)
Screenshot: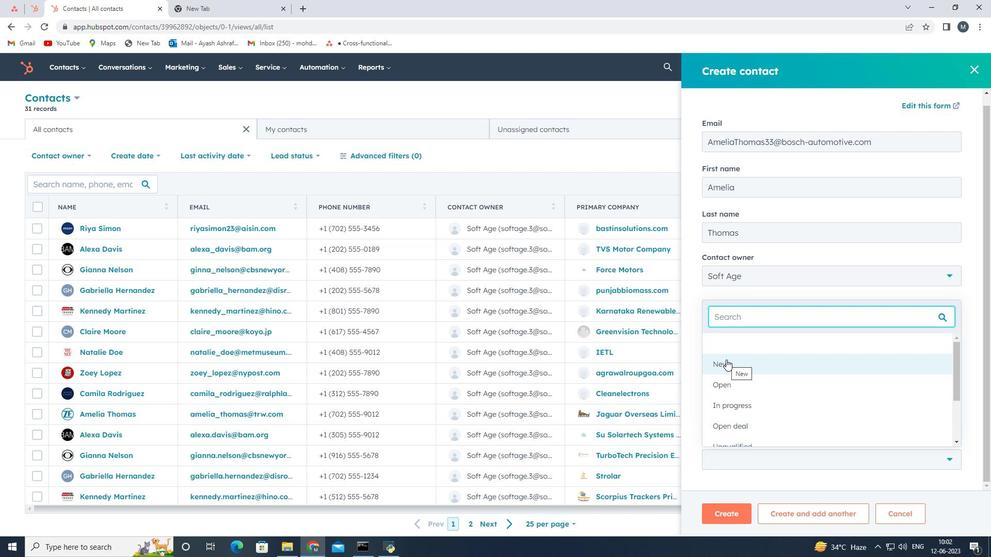 
Action: Mouse moved to (718, 515)
Screenshot: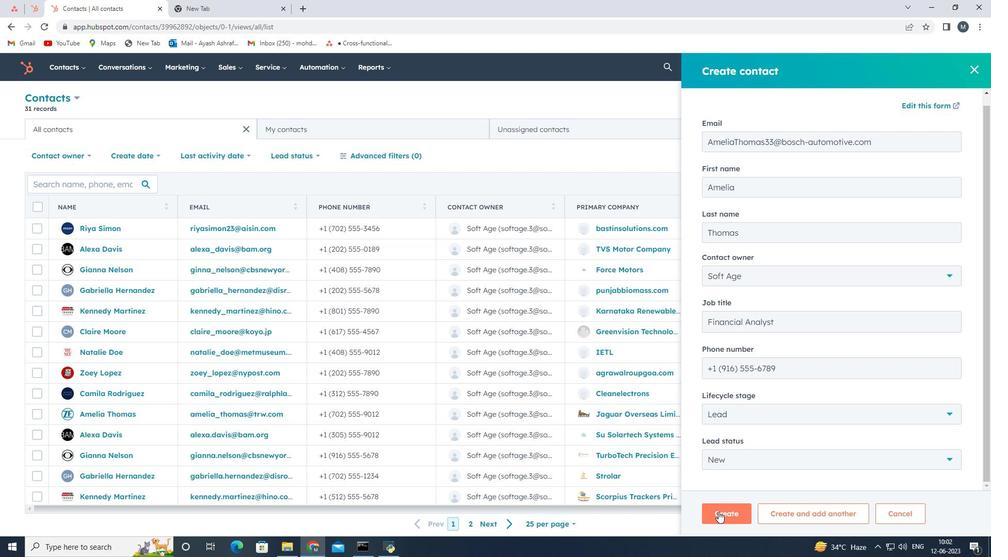 
Action: Mouse pressed left at (718, 515)
Screenshot: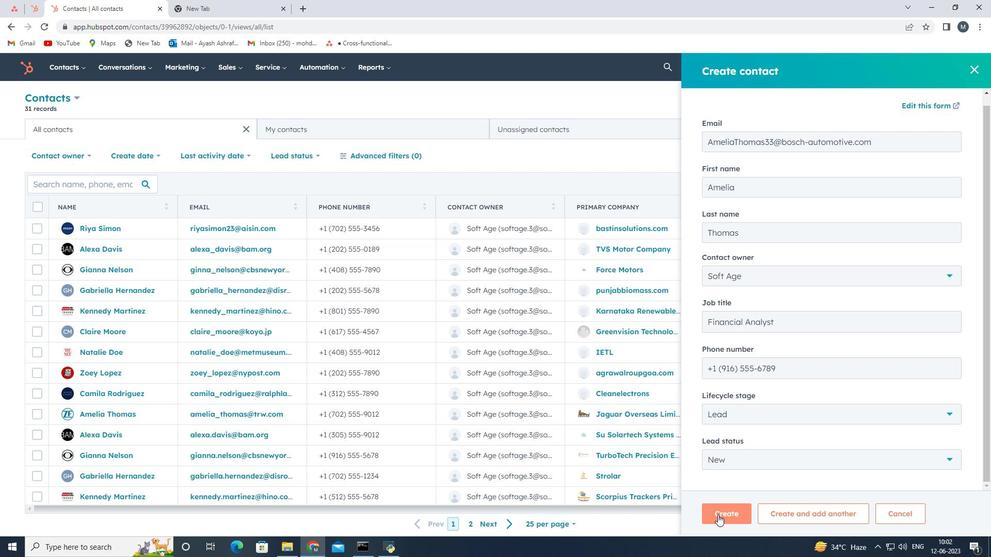 
Action: Mouse moved to (709, 349)
Screenshot: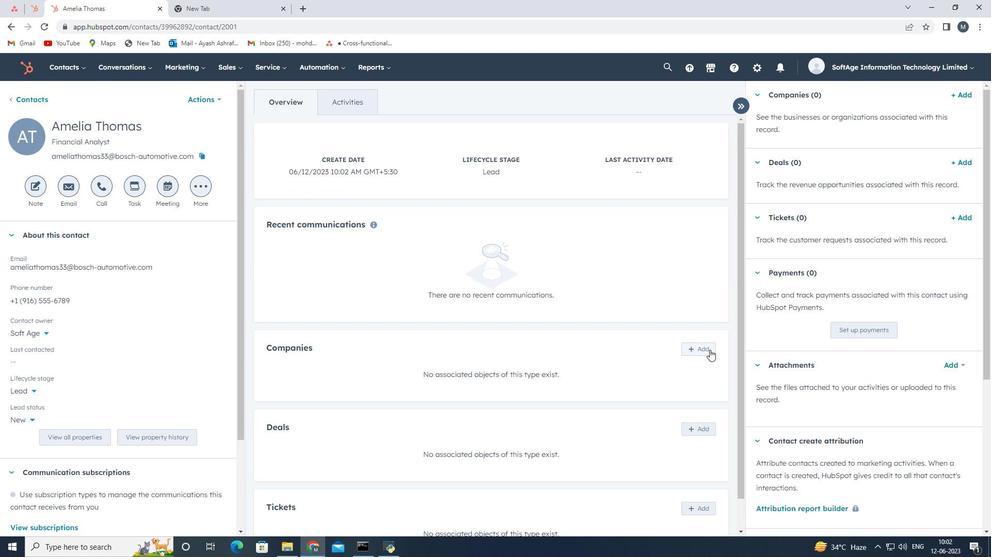 
Action: Mouse pressed left at (709, 349)
Screenshot: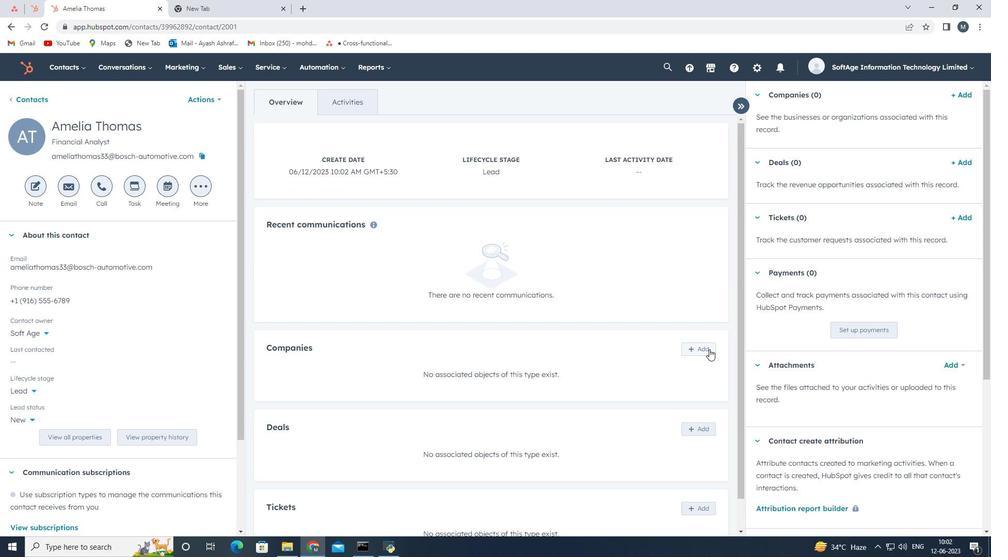 
Action: Mouse moved to (785, 115)
Screenshot: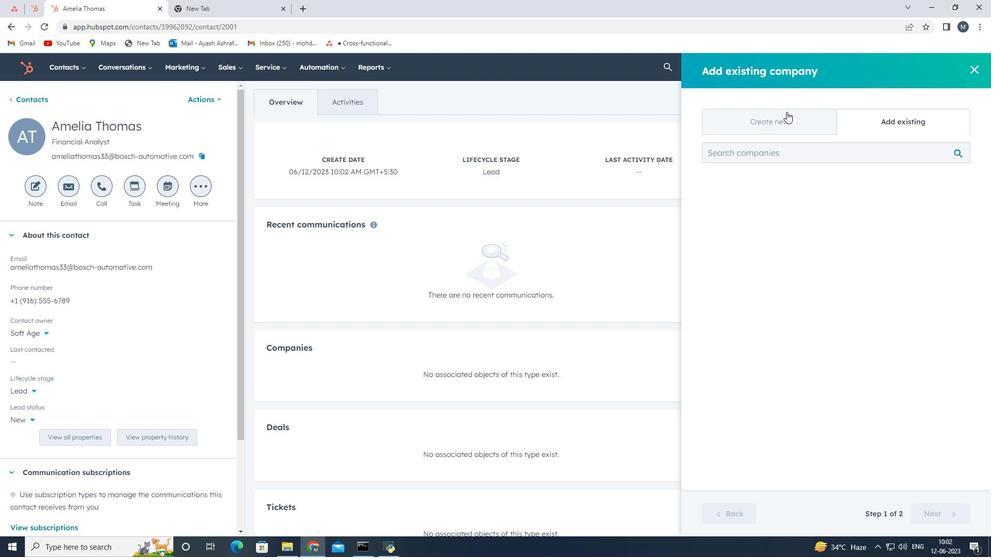 
Action: Mouse pressed left at (785, 115)
Screenshot: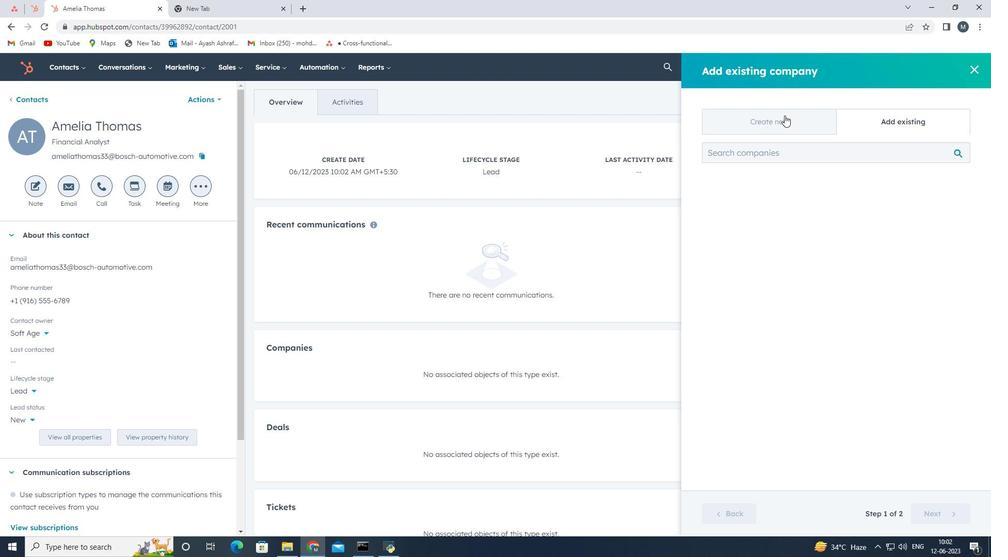 
Action: Mouse moved to (758, 187)
Screenshot: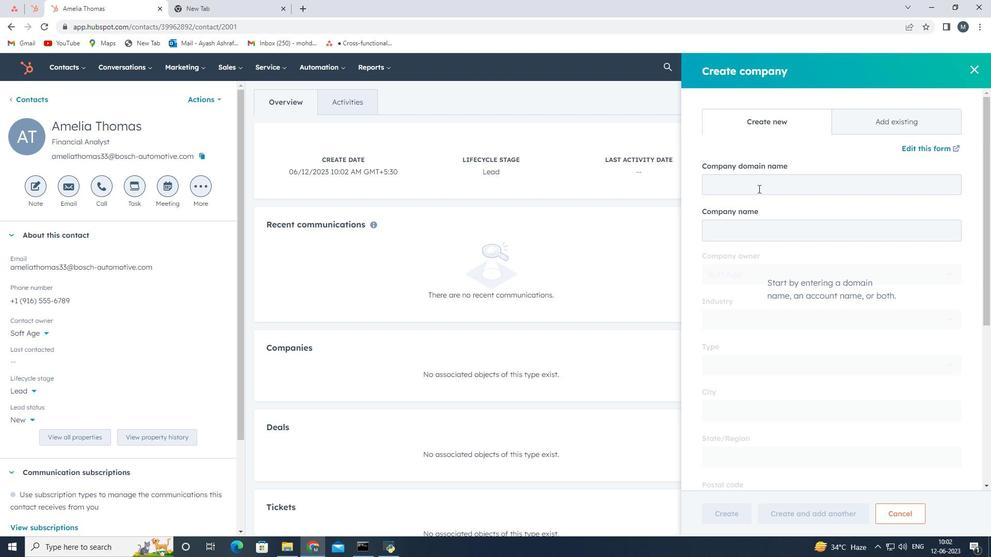 
Action: Mouse pressed left at (758, 187)
Screenshot: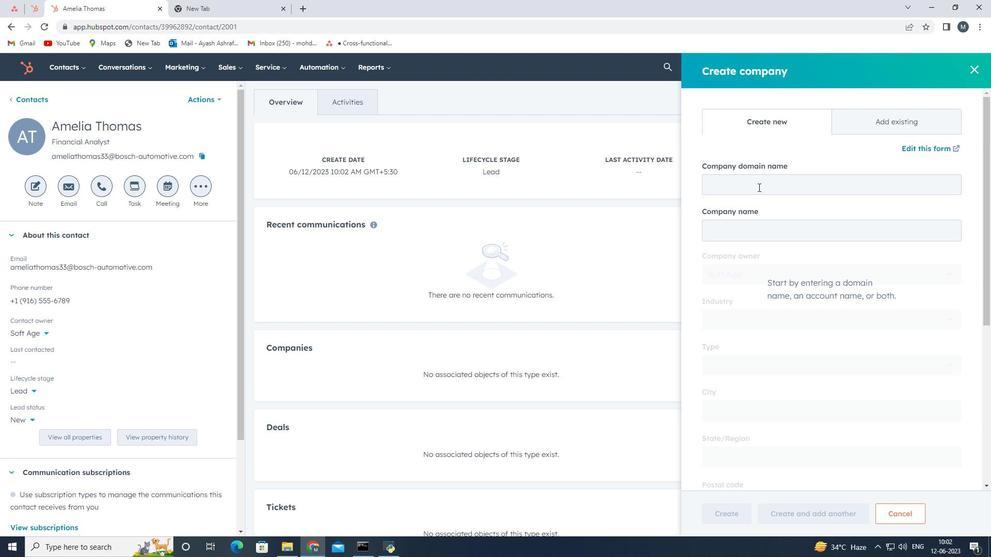 
Action: Key pressed www.synerhya<Key.backspace>marinegroup.com
Screenshot: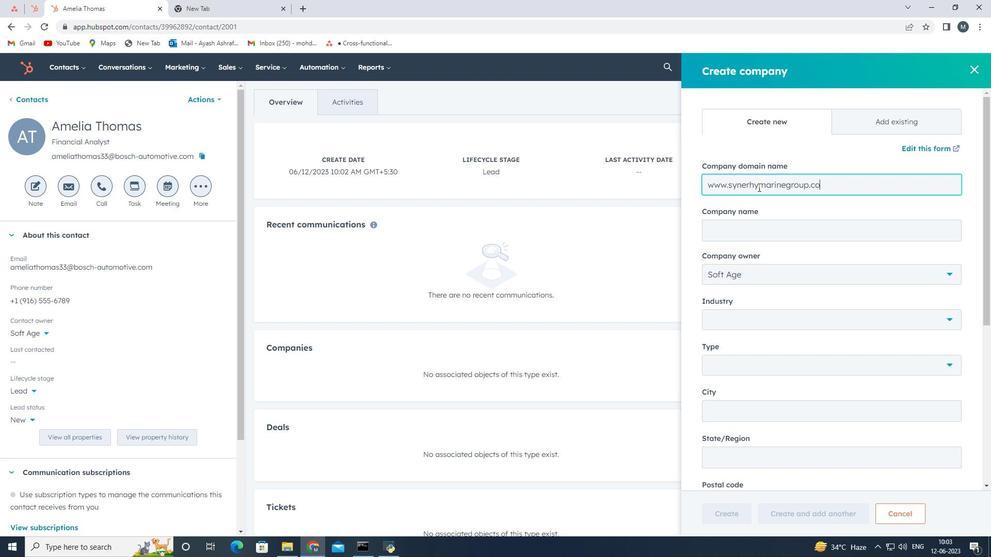 
Action: Mouse moved to (755, 233)
Screenshot: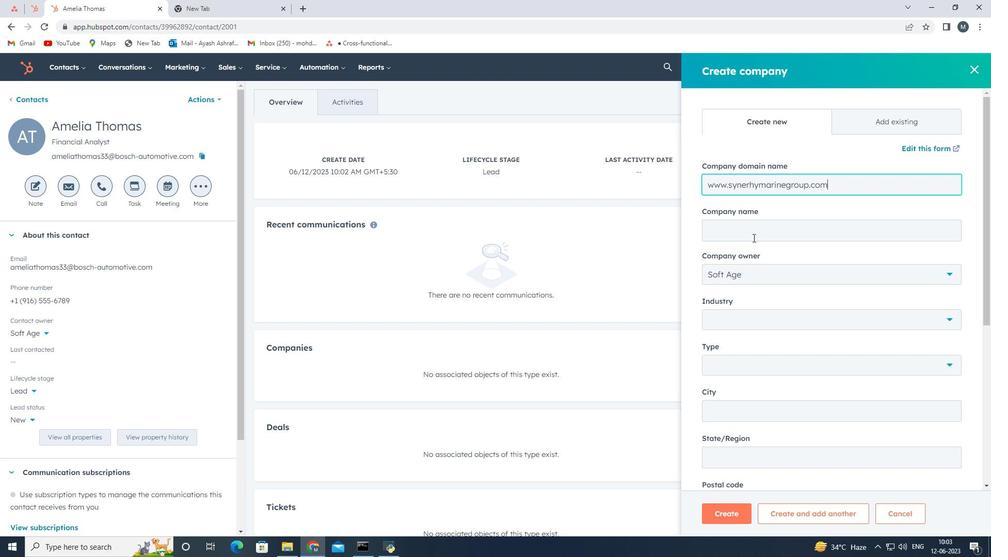 
Action: Mouse pressed left at (755, 233)
Screenshot: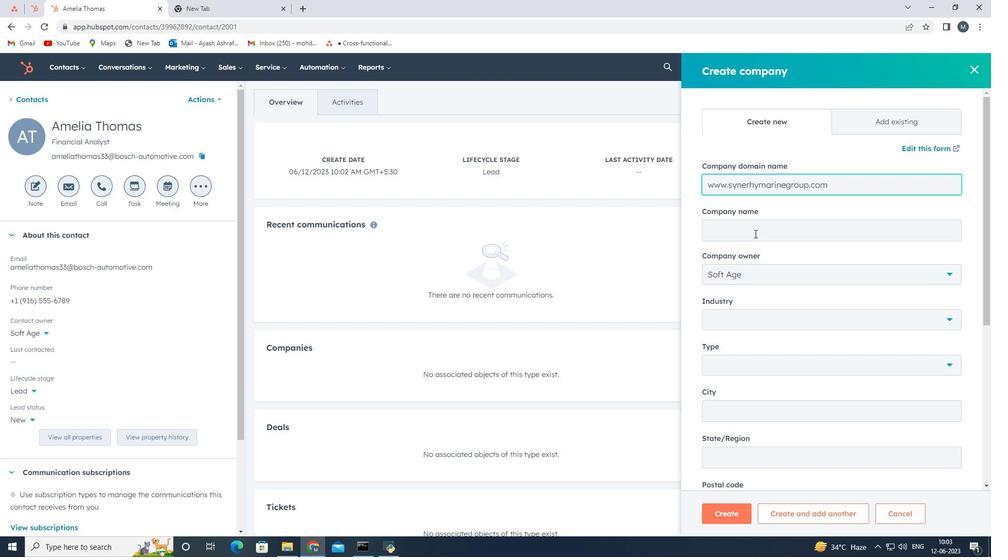 
Action: Mouse moved to (762, 368)
Screenshot: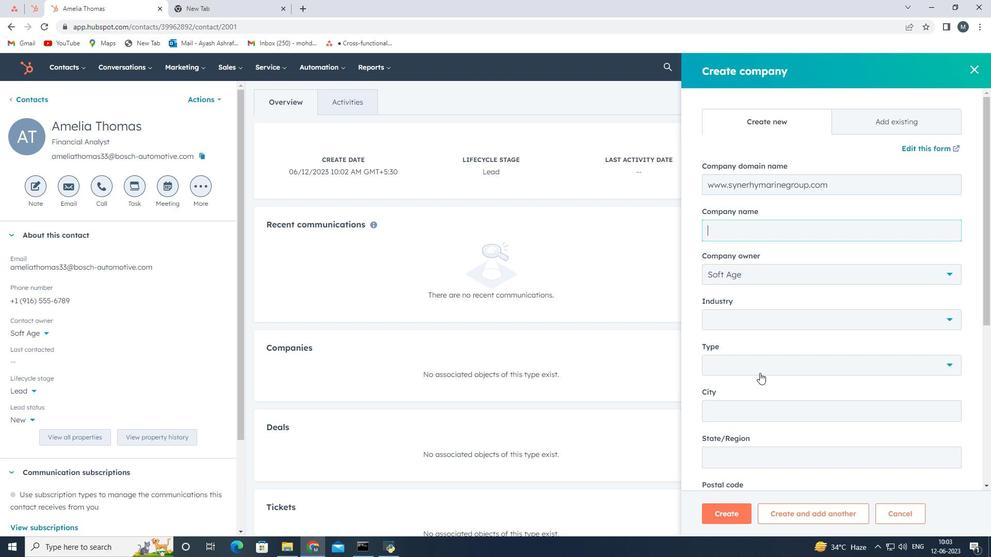 
Action: Mouse pressed left at (762, 368)
Screenshot: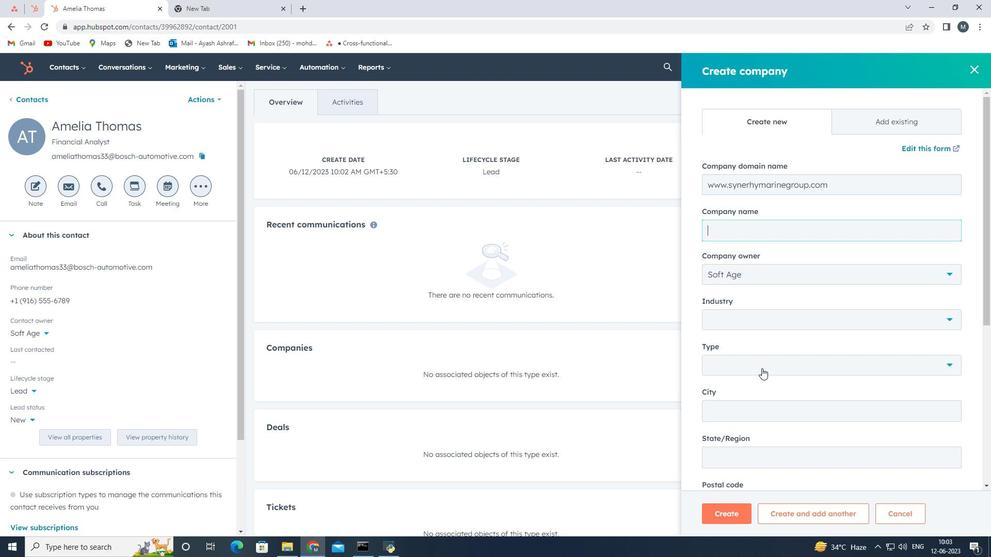 
Action: Mouse moved to (723, 454)
Screenshot: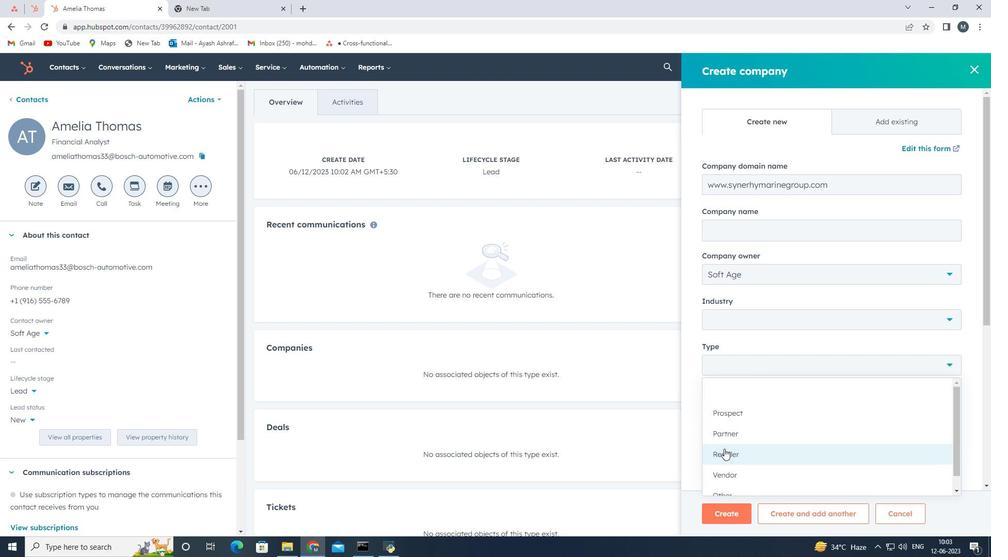 
Action: Mouse pressed left at (723, 454)
Screenshot: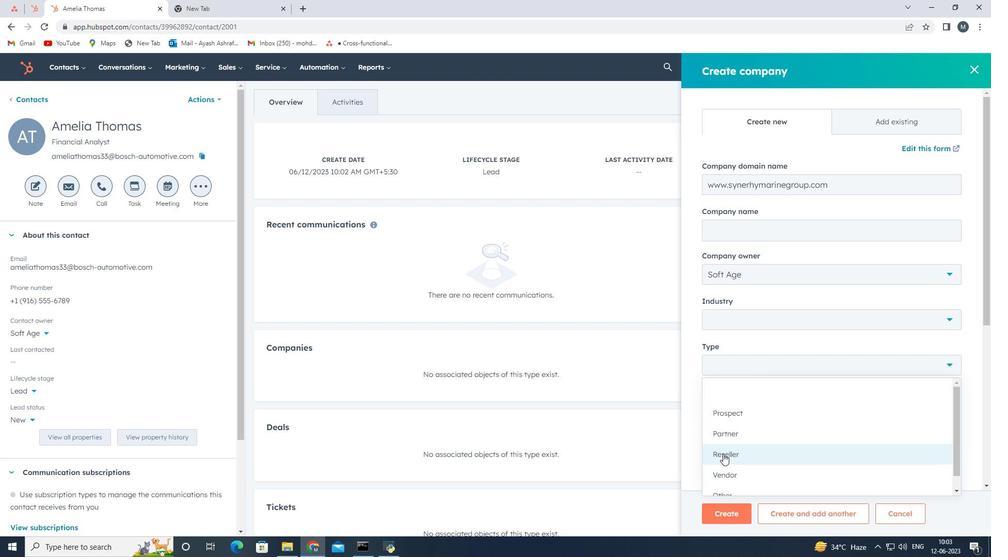 
Action: Mouse moved to (748, 182)
Screenshot: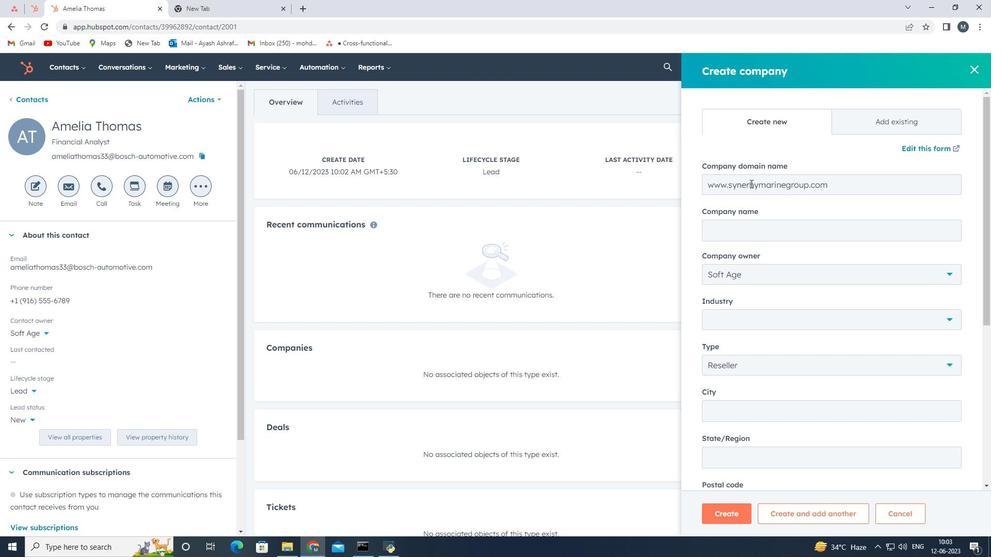 
Action: Mouse pressed left at (748, 182)
Screenshot: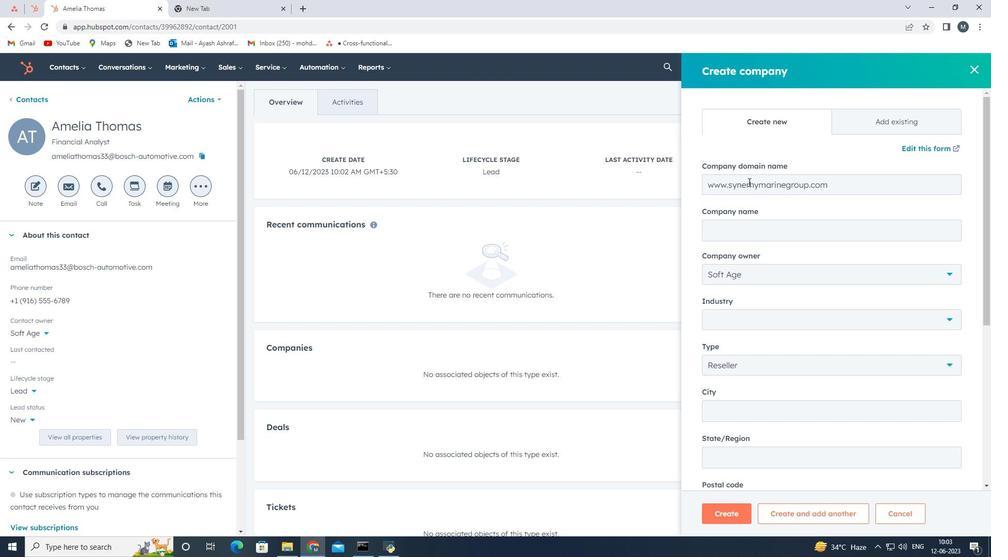 
Action: Mouse moved to (762, 288)
Screenshot: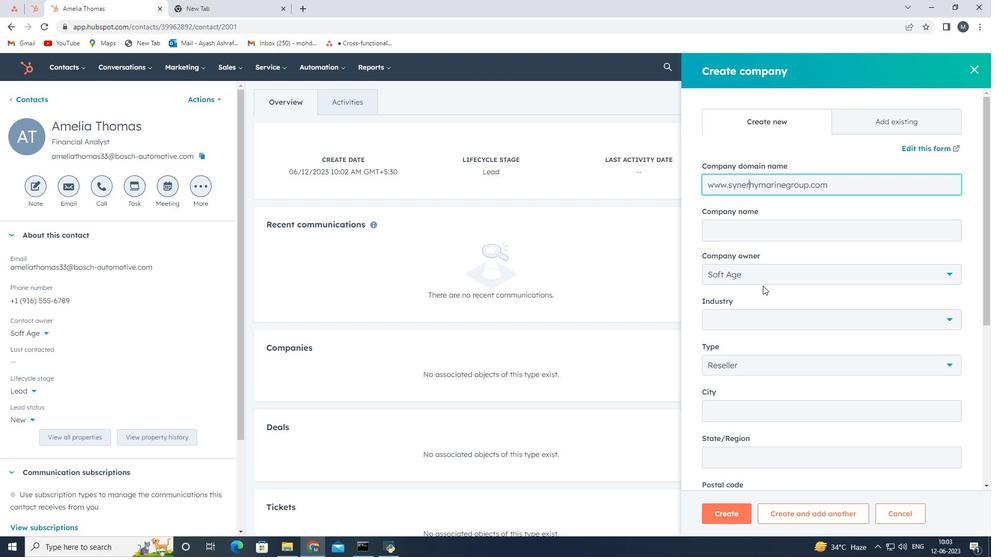 
Action: Key pressed g
Screenshot: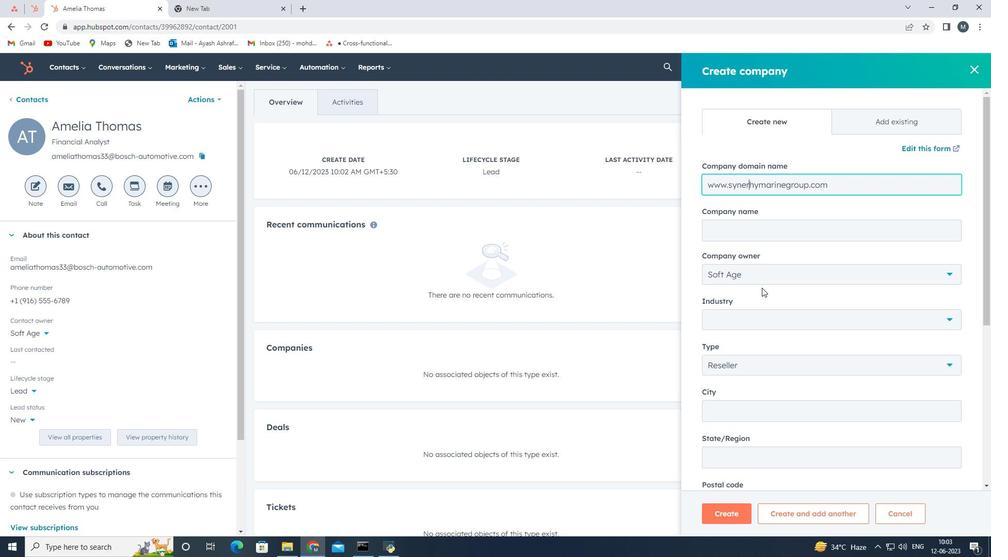 
Action: Mouse moved to (743, 255)
Screenshot: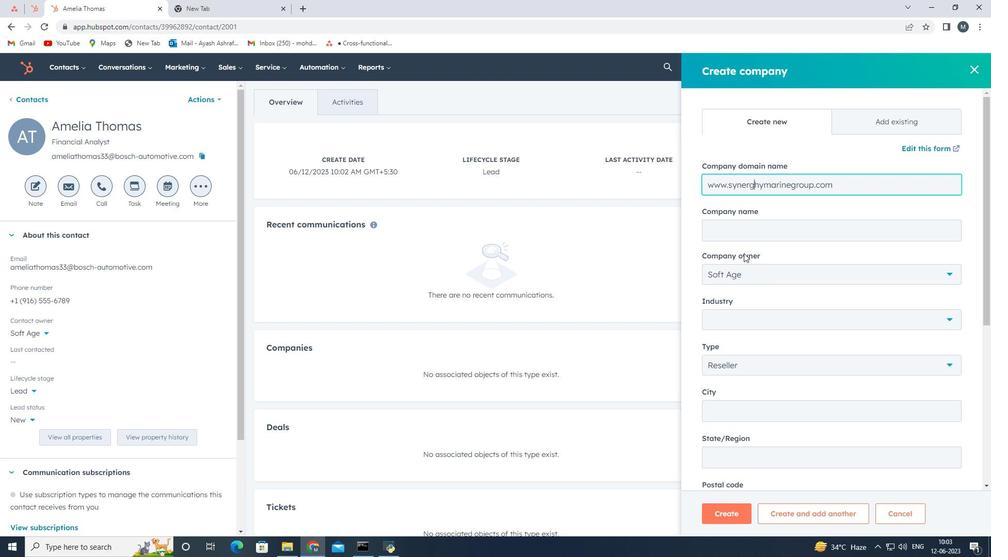 
Action: Key pressed <Key.right><Key.backspace>
Screenshot: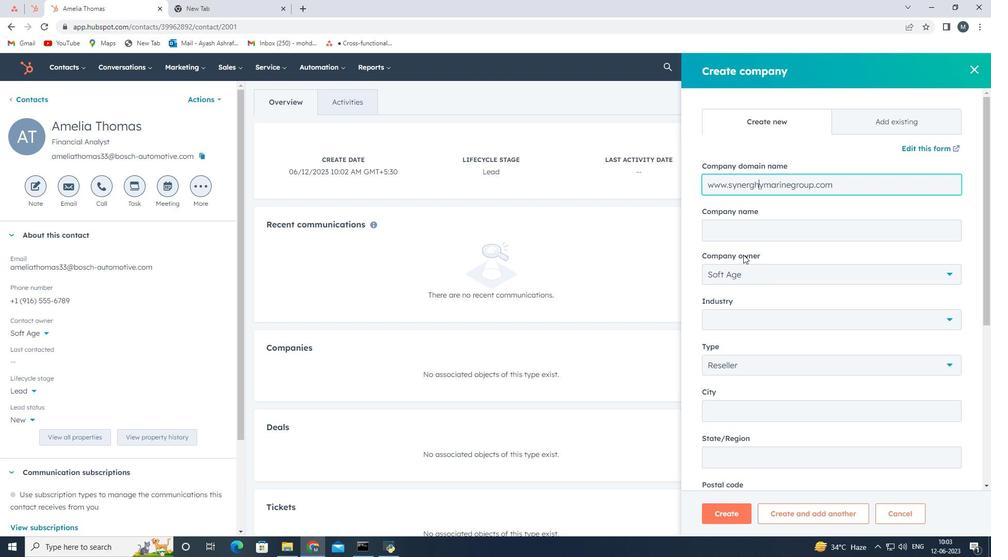 
Action: Mouse moved to (802, 318)
Screenshot: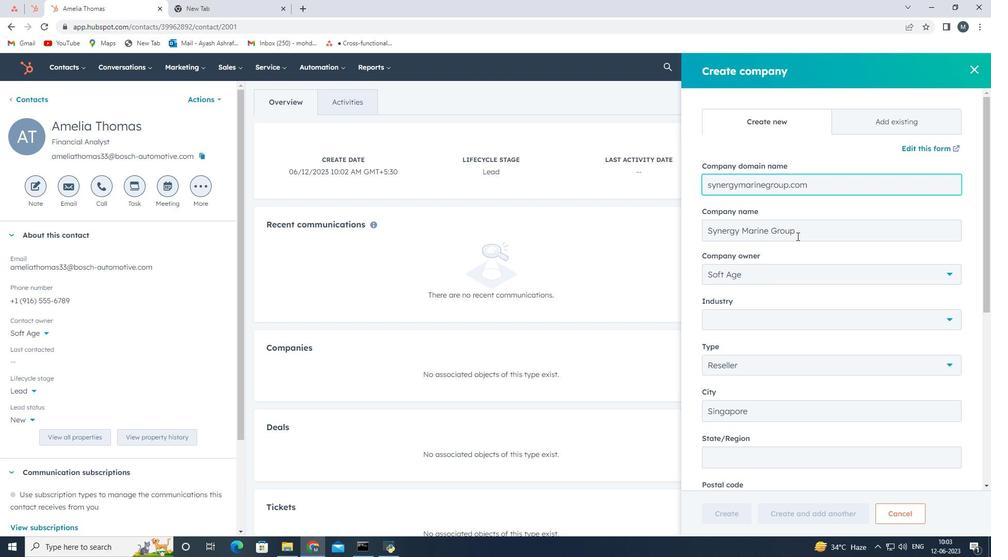 
Action: Mouse scrolled (802, 318) with delta (0, 0)
Screenshot: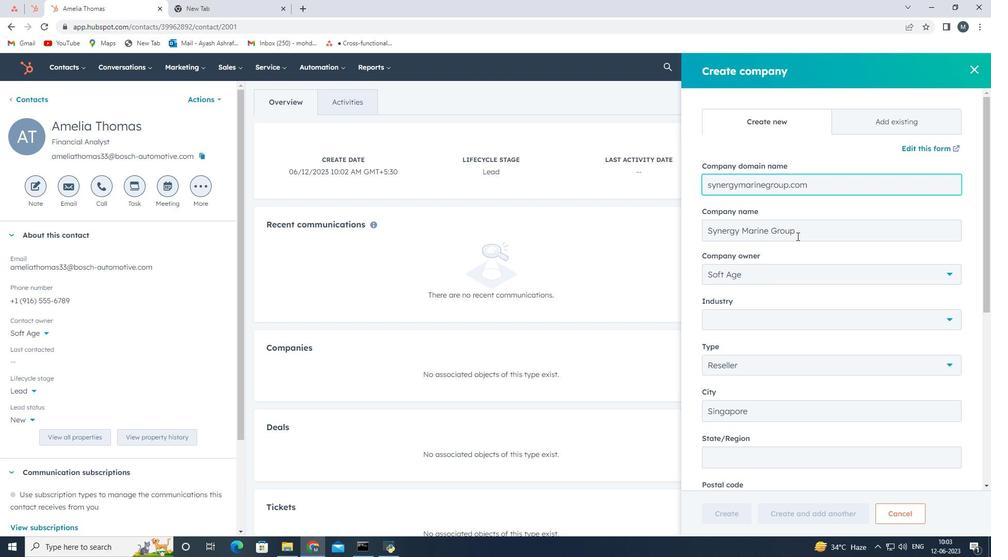 
Action: Mouse moved to (802, 345)
Screenshot: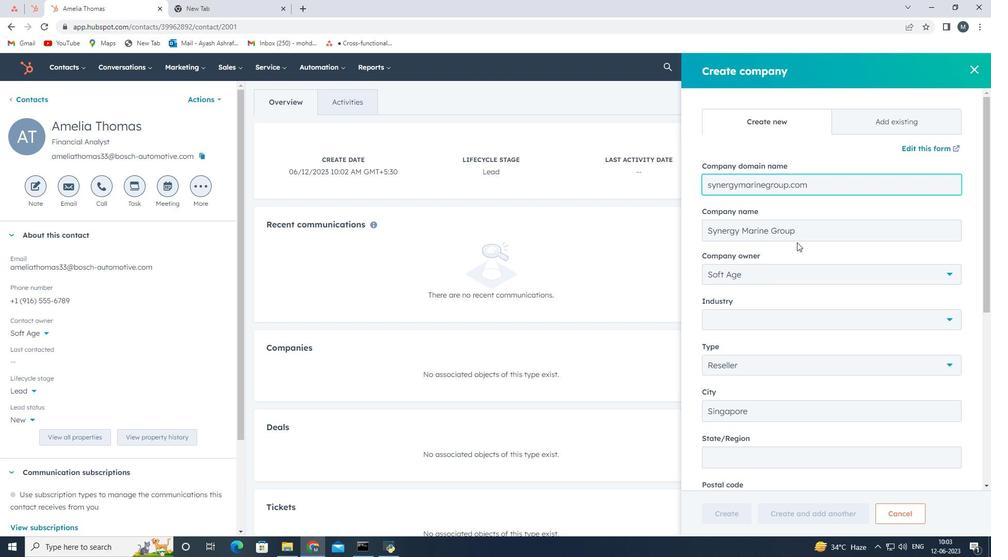 
Action: Mouse scrolled (802, 344) with delta (0, 0)
Screenshot: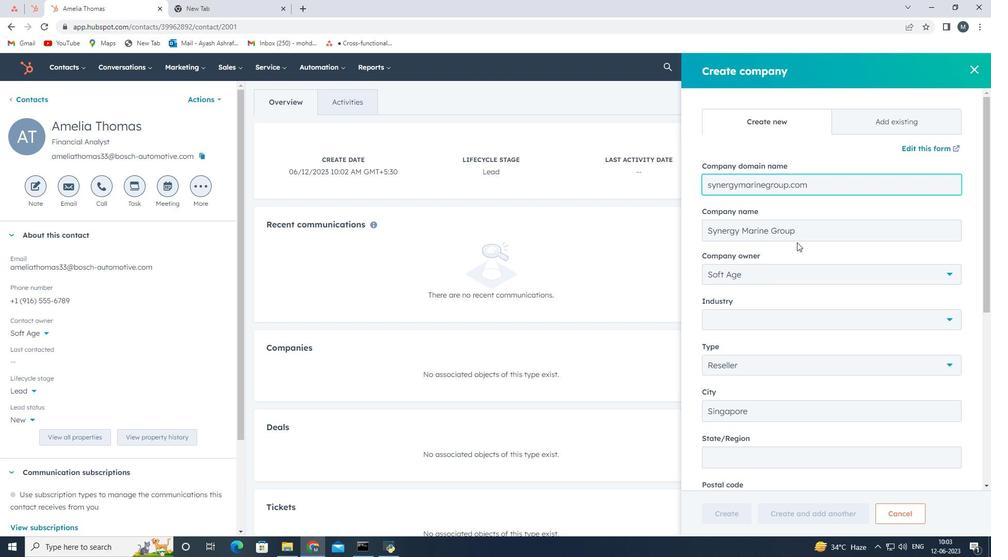 
Action: Mouse moved to (802, 347)
Screenshot: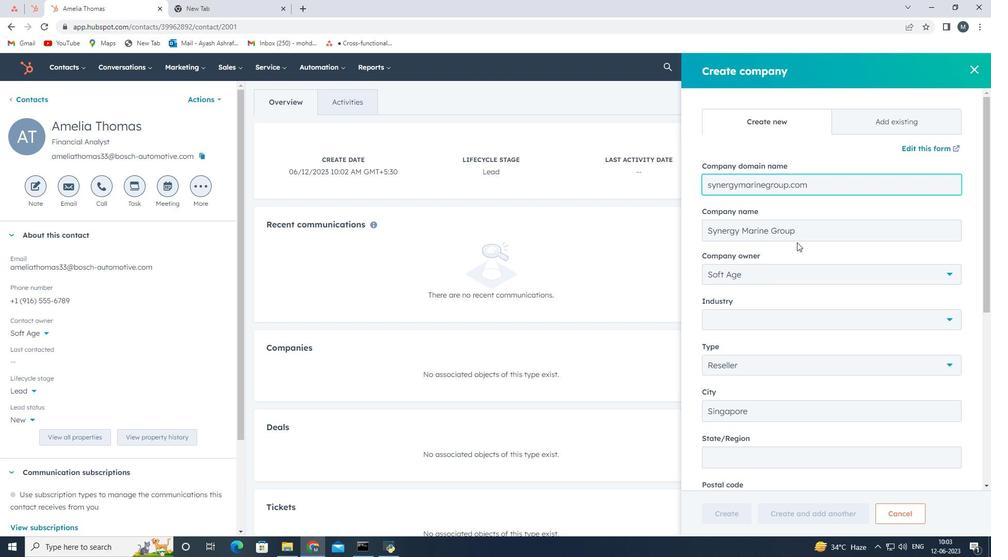 
Action: Mouse scrolled (802, 347) with delta (0, 0)
Screenshot: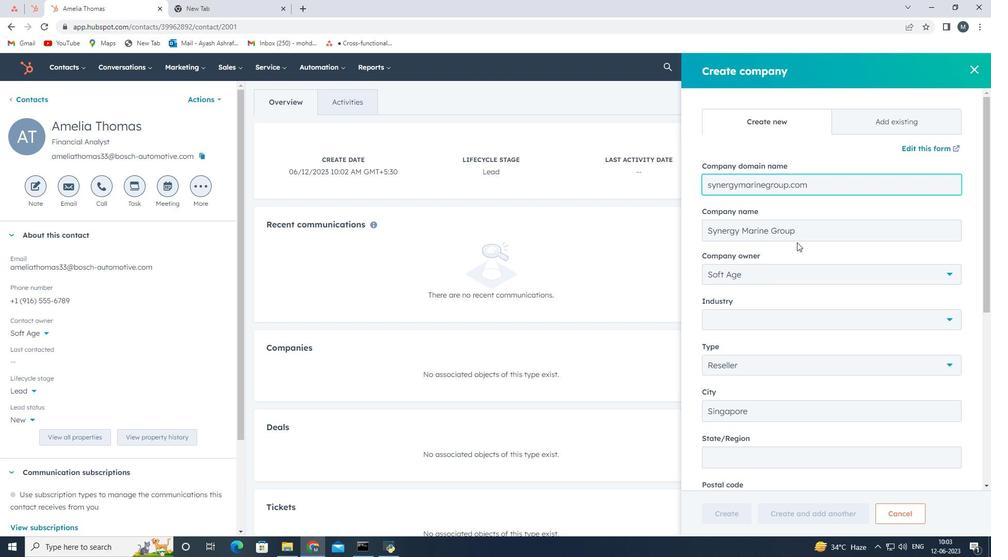 
Action: Mouse scrolled (802, 347) with delta (0, 0)
Screenshot: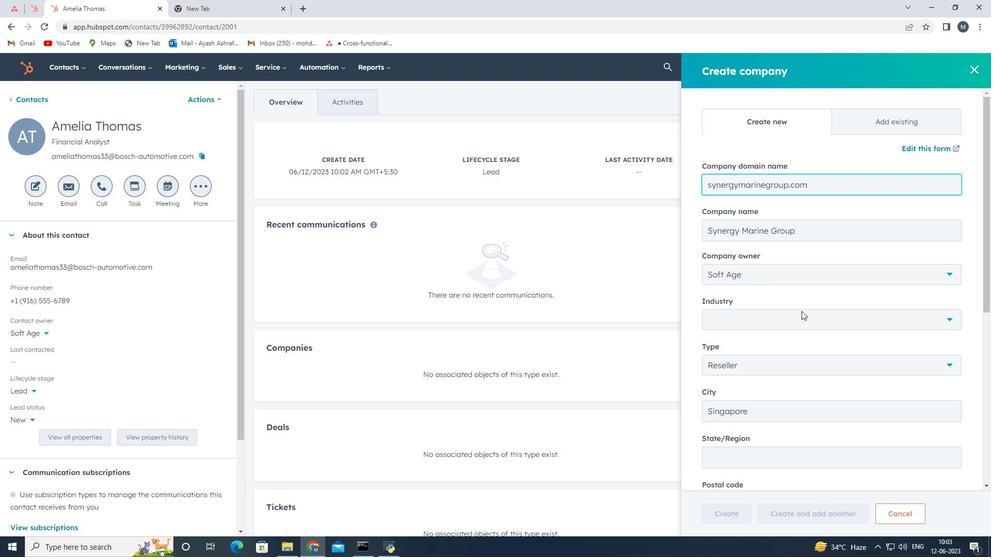 
Action: Mouse scrolled (802, 347) with delta (0, 0)
Screenshot: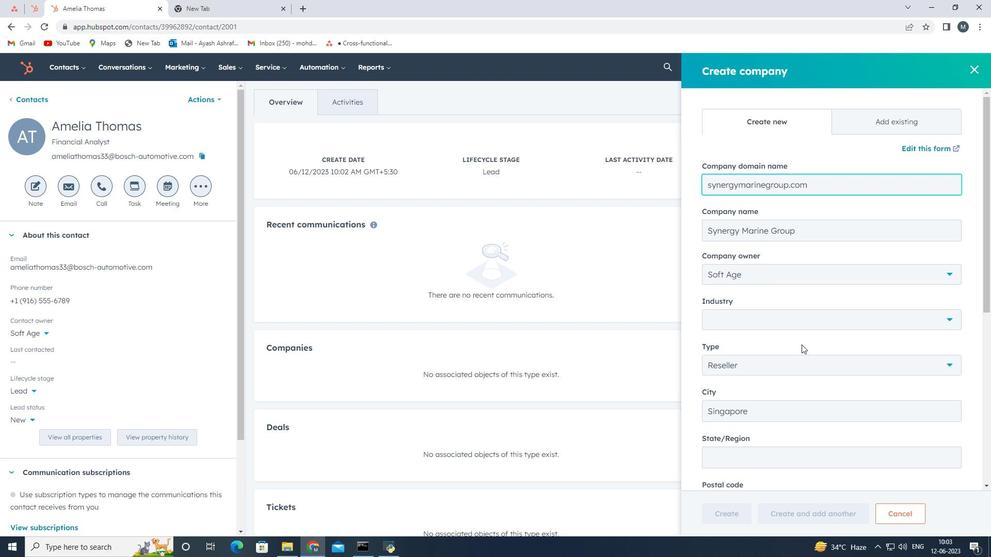 
Action: Mouse moved to (749, 454)
Screenshot: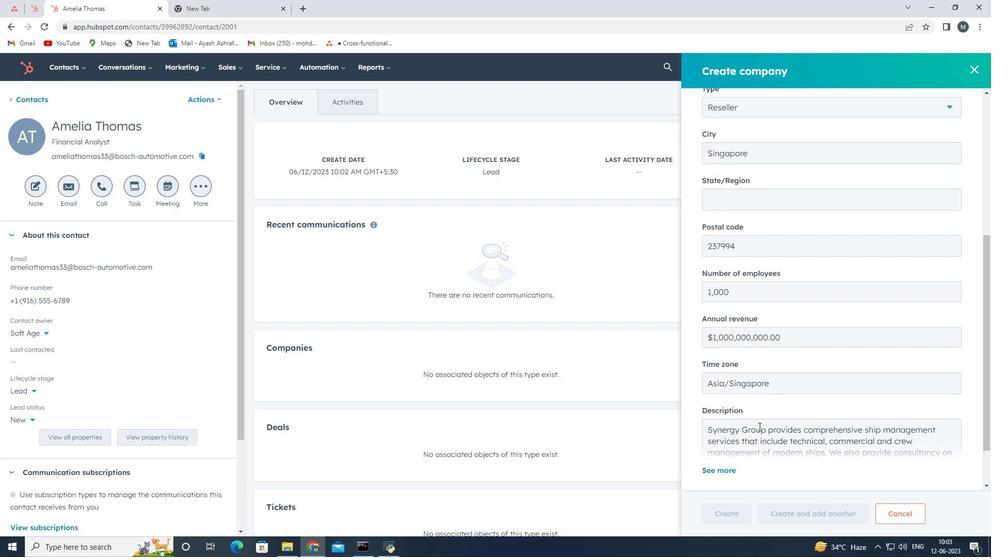 
Action: Mouse scrolled (749, 453) with delta (0, 0)
Screenshot: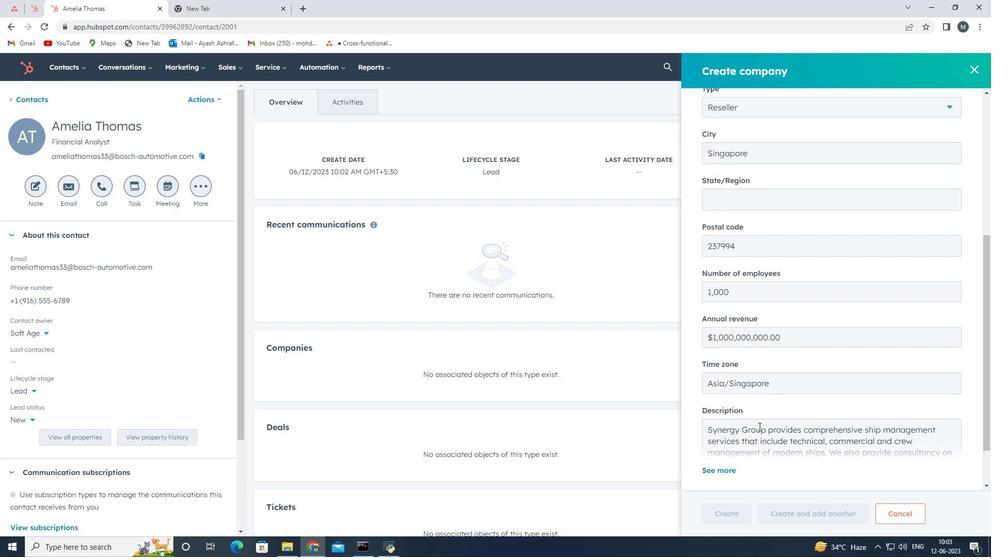 
Action: Mouse moved to (749, 454)
Screenshot: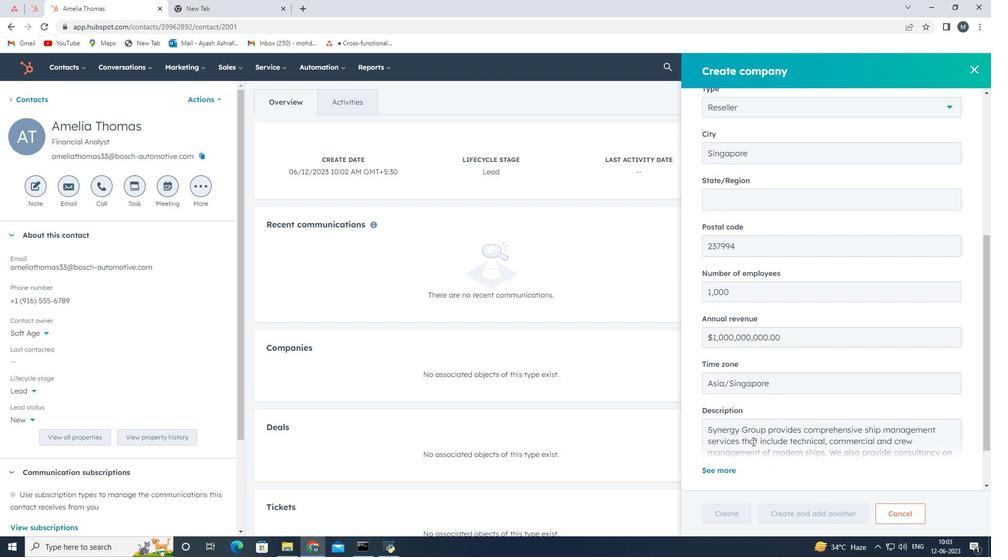 
Action: Mouse scrolled (749, 454) with delta (0, 0)
Screenshot: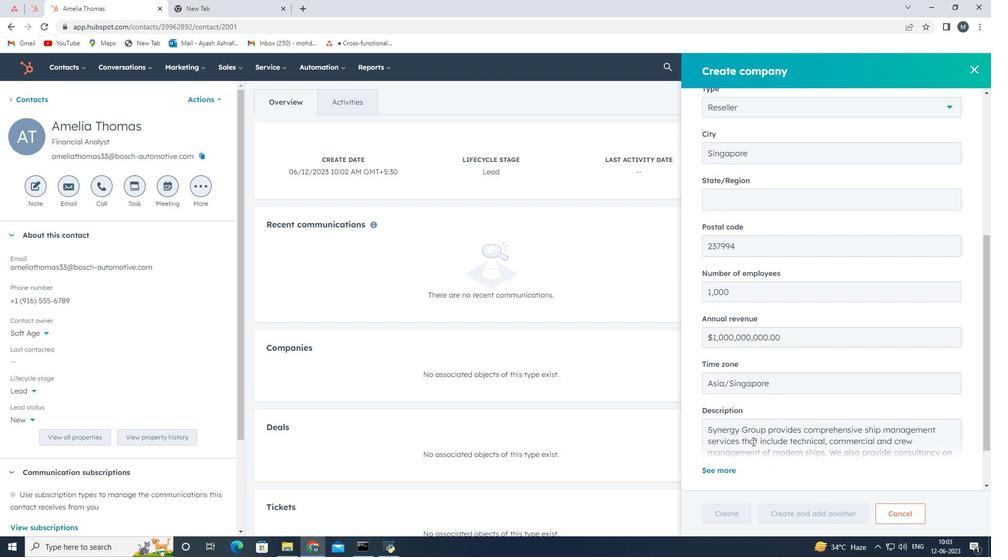 
Action: Mouse moved to (749, 454)
Screenshot: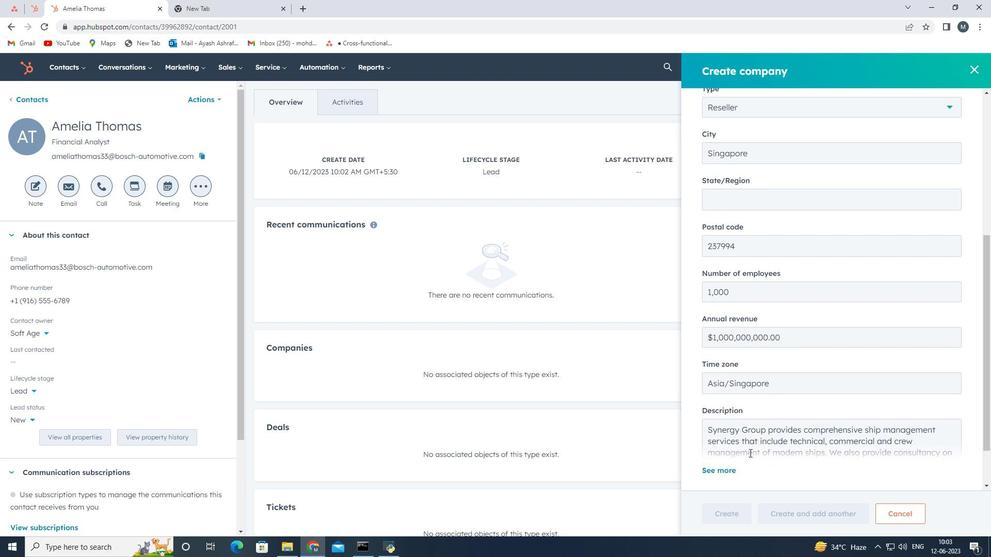 
Action: Mouse scrolled (749, 454) with delta (0, 0)
Screenshot: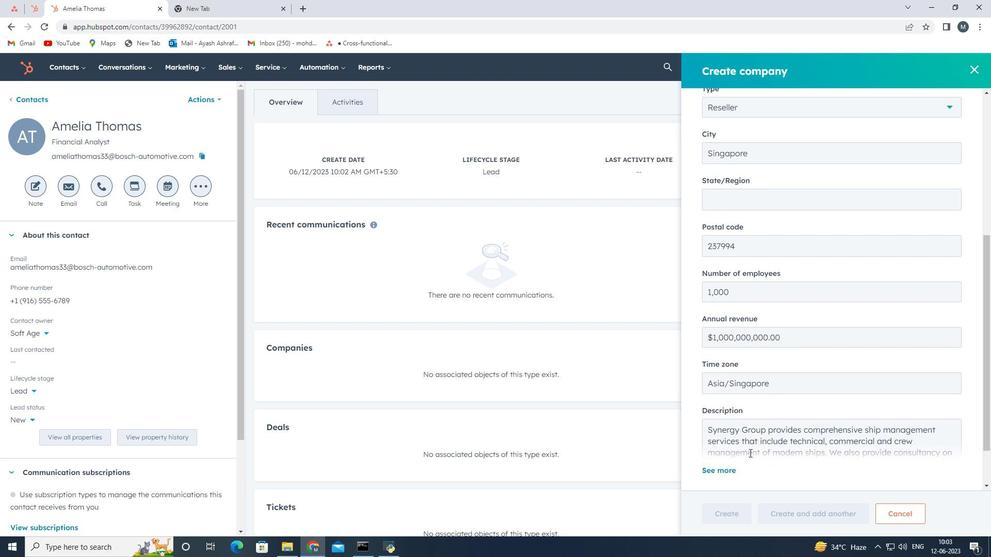 
Action: Mouse moved to (749, 456)
Screenshot: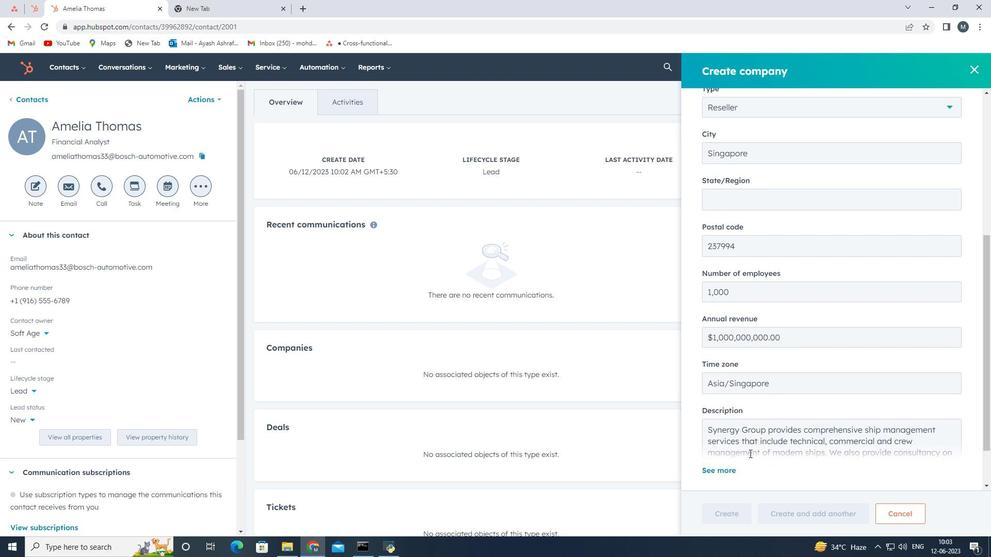 
Action: Mouse scrolled (749, 455) with delta (0, 0)
Screenshot: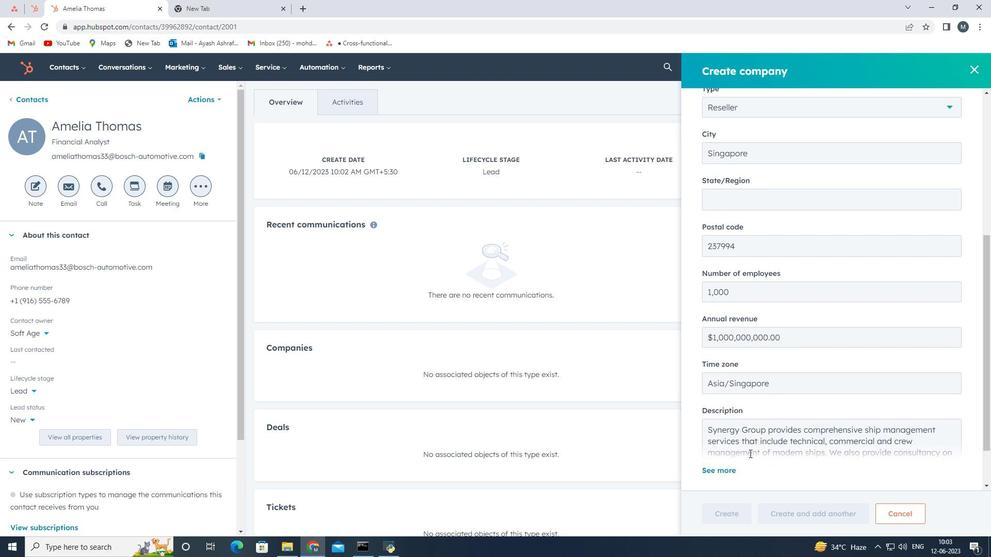 
Action: Mouse moved to (826, 370)
Screenshot: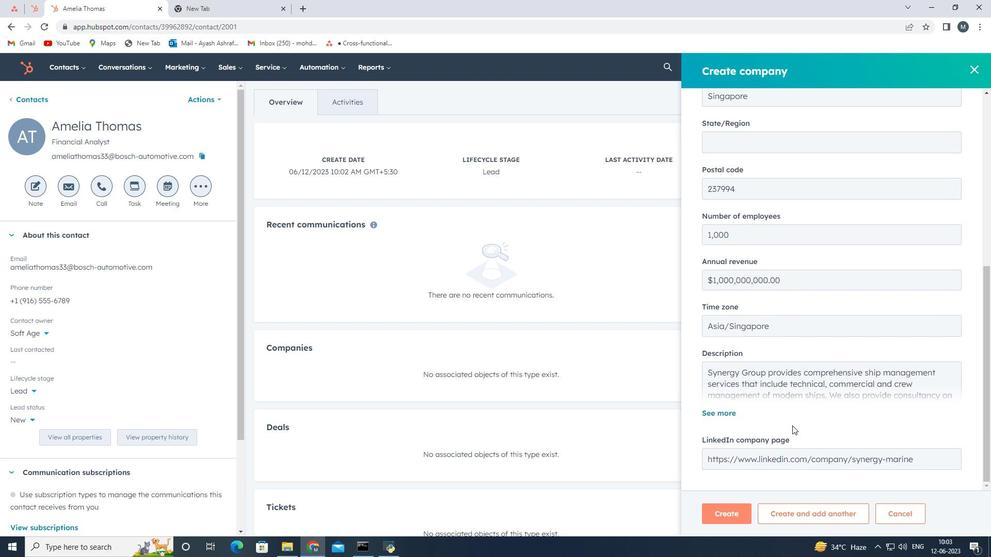
Action: Mouse scrolled (826, 370) with delta (0, 0)
Screenshot: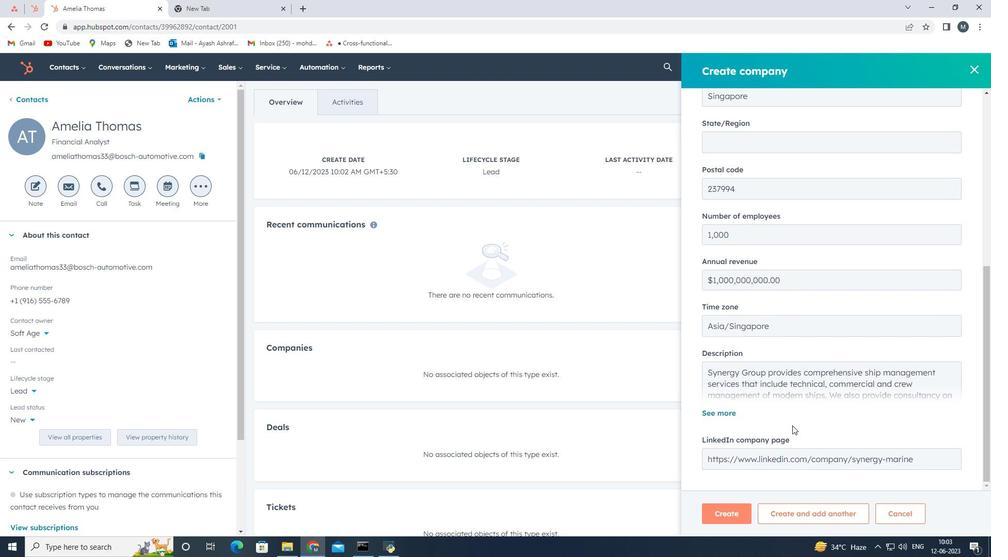 
Action: Mouse scrolled (826, 370) with delta (0, 0)
Screenshot: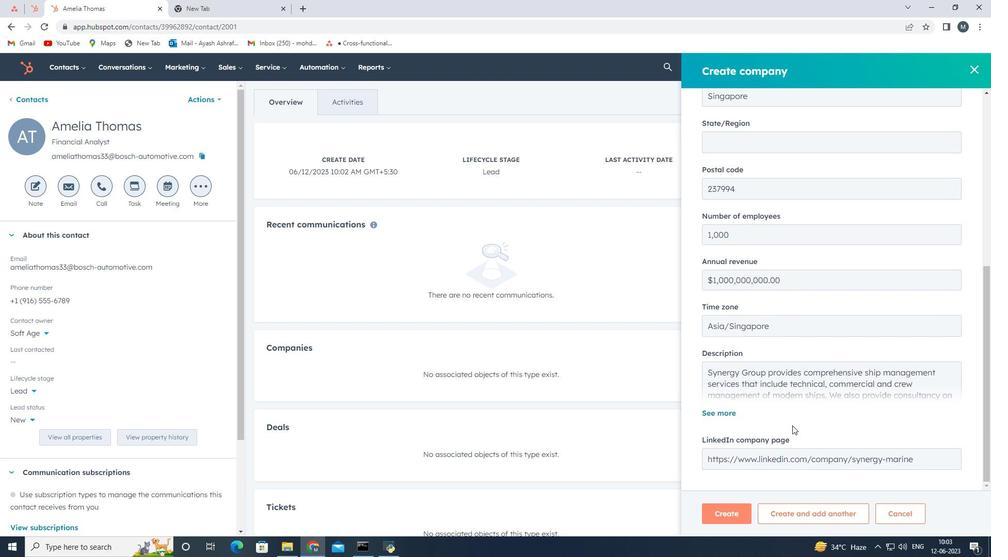 
Action: Mouse scrolled (826, 370) with delta (0, 0)
Screenshot: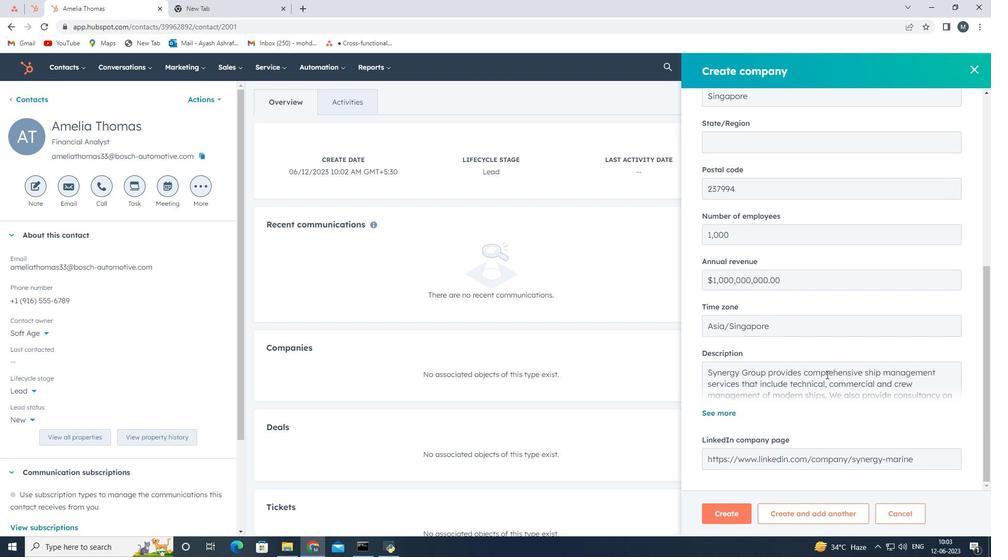 
Action: Mouse scrolled (826, 370) with delta (0, 0)
Screenshot: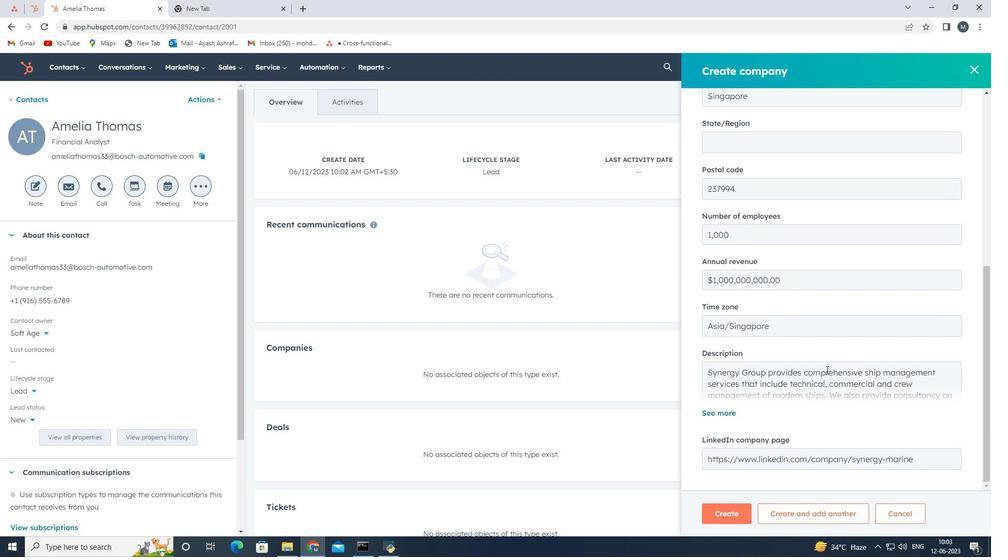 
Action: Mouse scrolled (826, 370) with delta (0, 0)
Screenshot: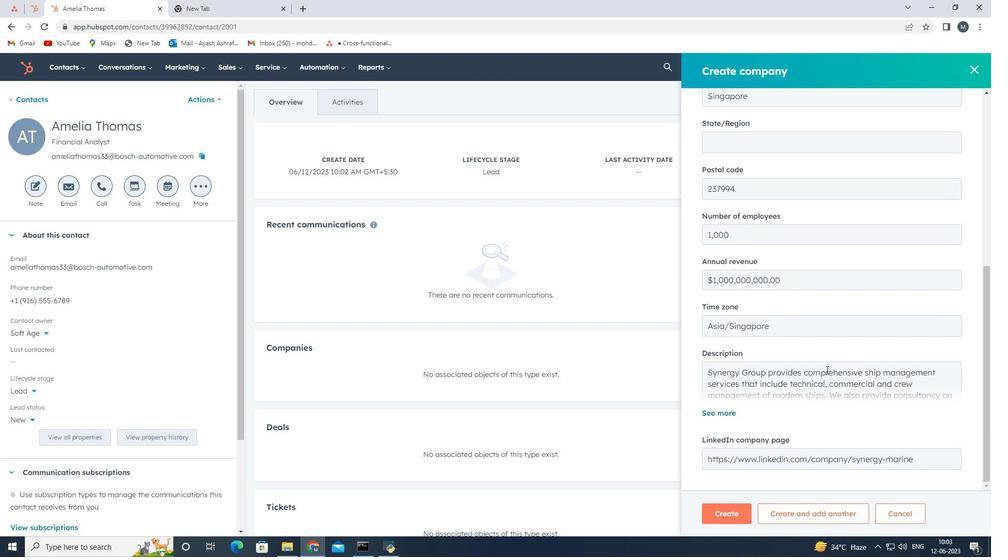 
Action: Mouse scrolled (826, 369) with delta (0, 0)
Screenshot: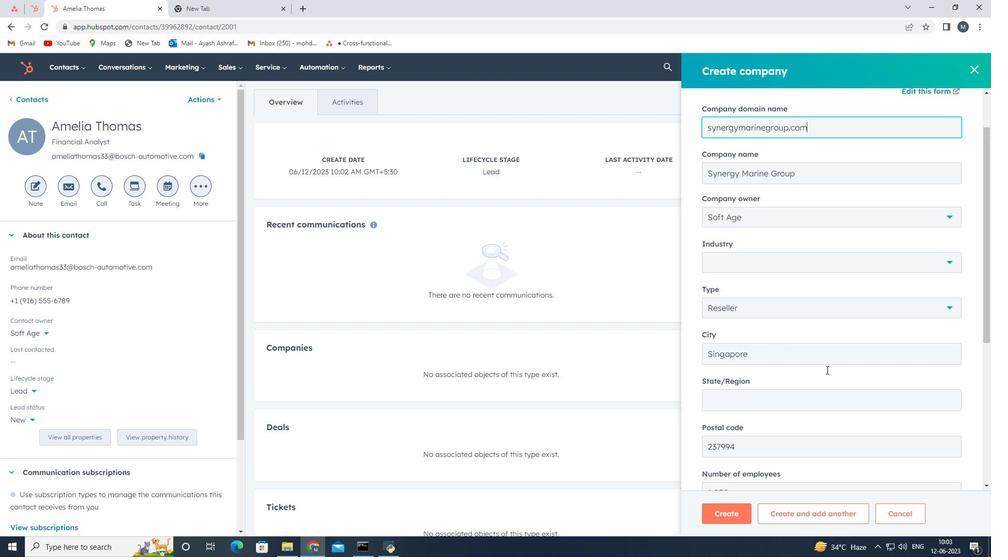 
Action: Mouse scrolled (826, 369) with delta (0, 0)
Screenshot: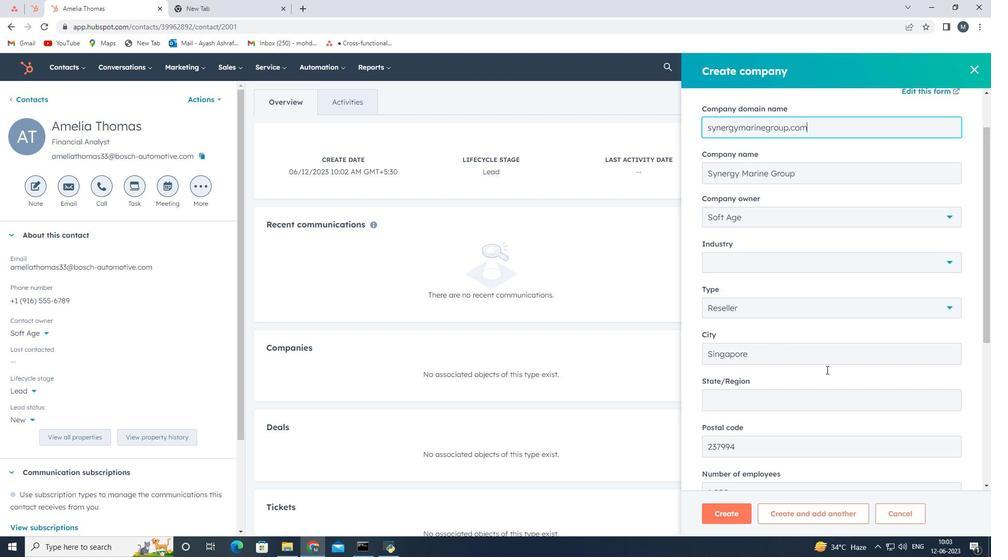
Action: Mouse scrolled (826, 369) with delta (0, 0)
Screenshot: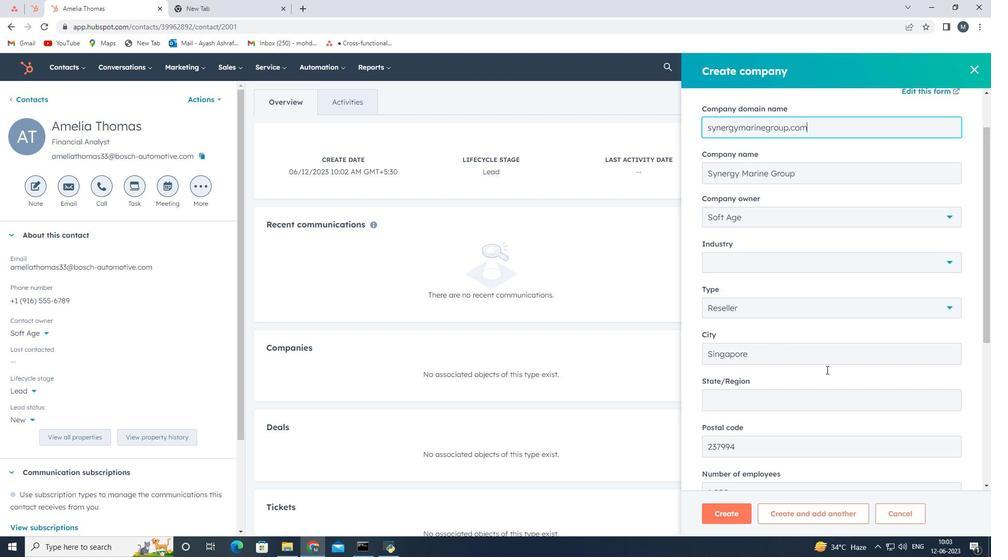 
Action: Mouse scrolled (826, 369) with delta (0, 0)
Screenshot: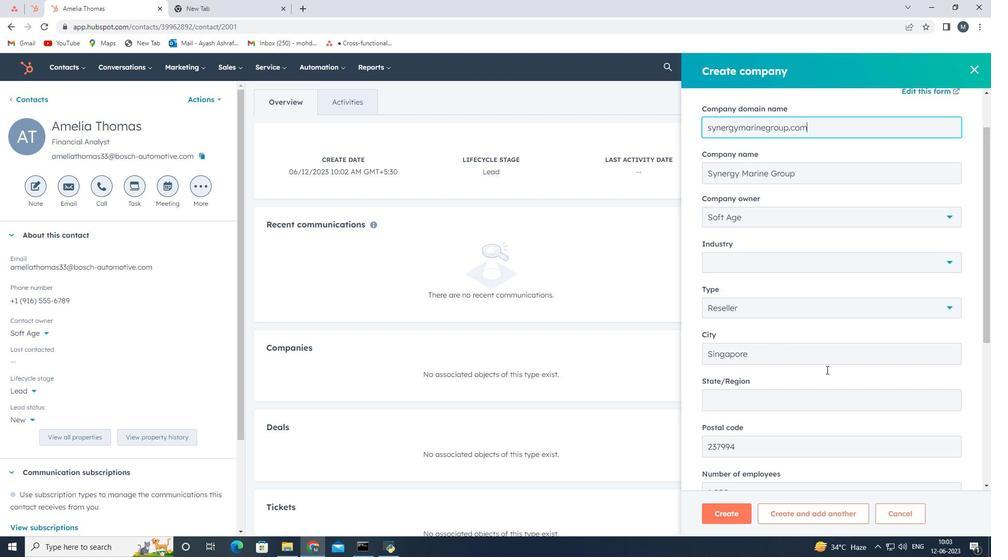 
Action: Mouse scrolled (826, 369) with delta (0, 0)
Screenshot: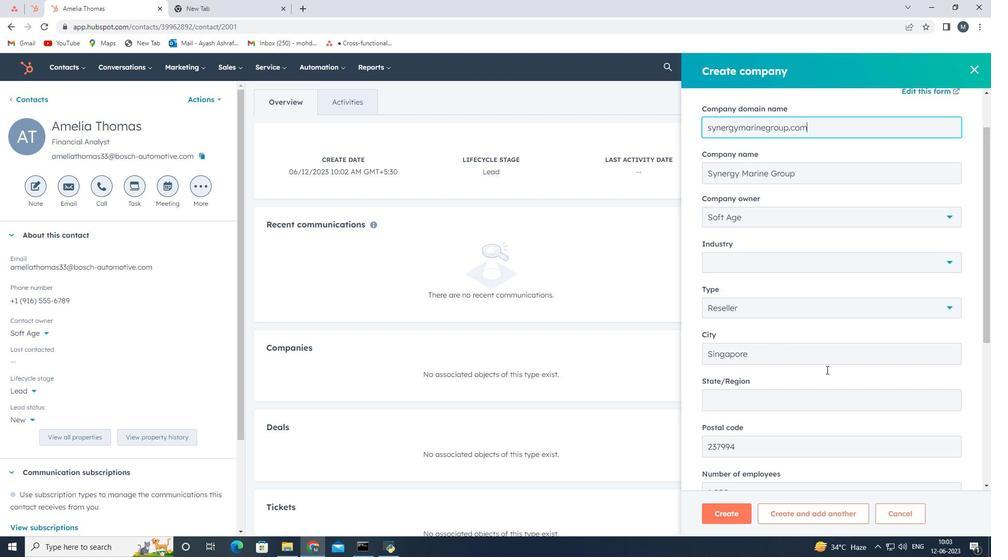 
Action: Mouse moved to (811, 325)
Screenshot: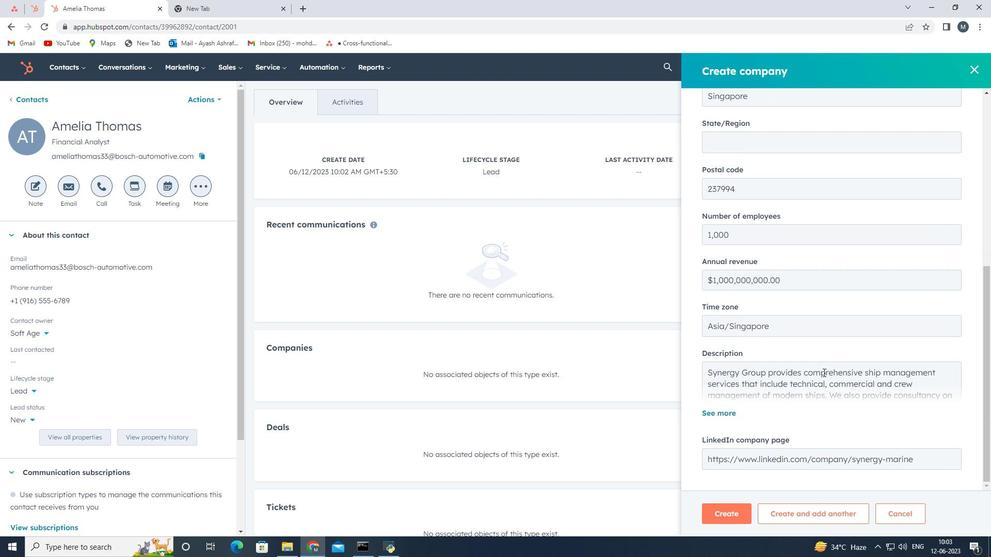 
Action: Mouse scrolled (811, 325) with delta (0, 0)
Screenshot: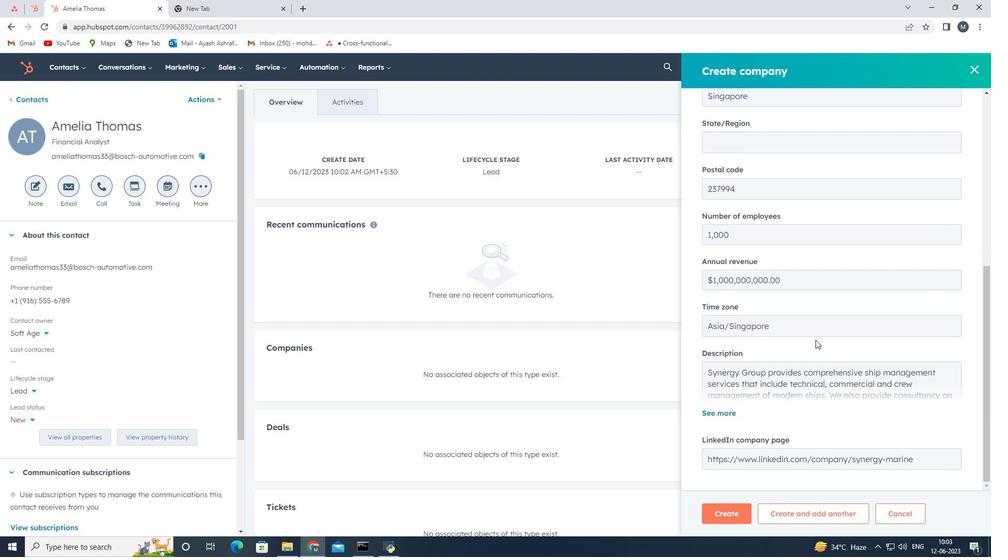 
Action: Mouse scrolled (811, 325) with delta (0, 0)
Screenshot: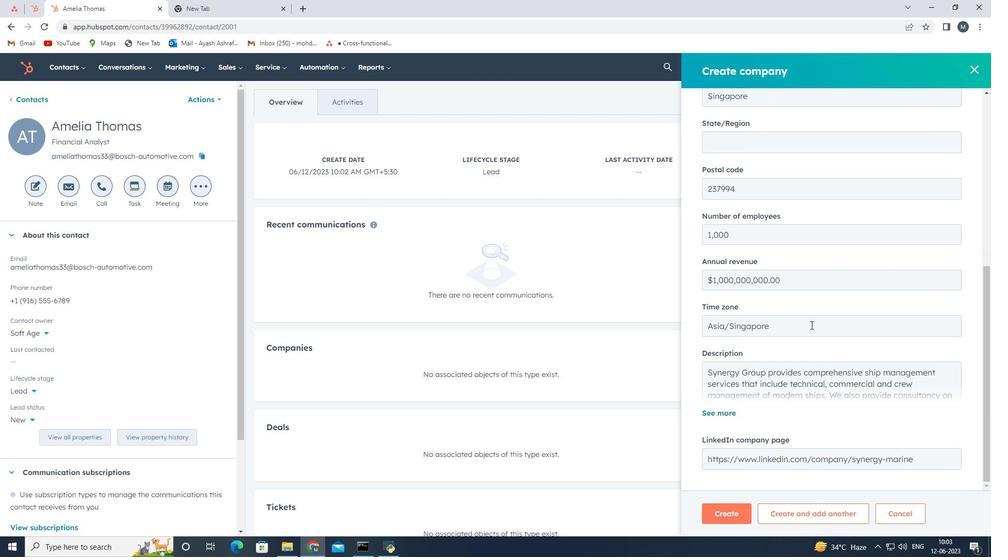 
Action: Mouse scrolled (811, 325) with delta (0, 0)
Screenshot: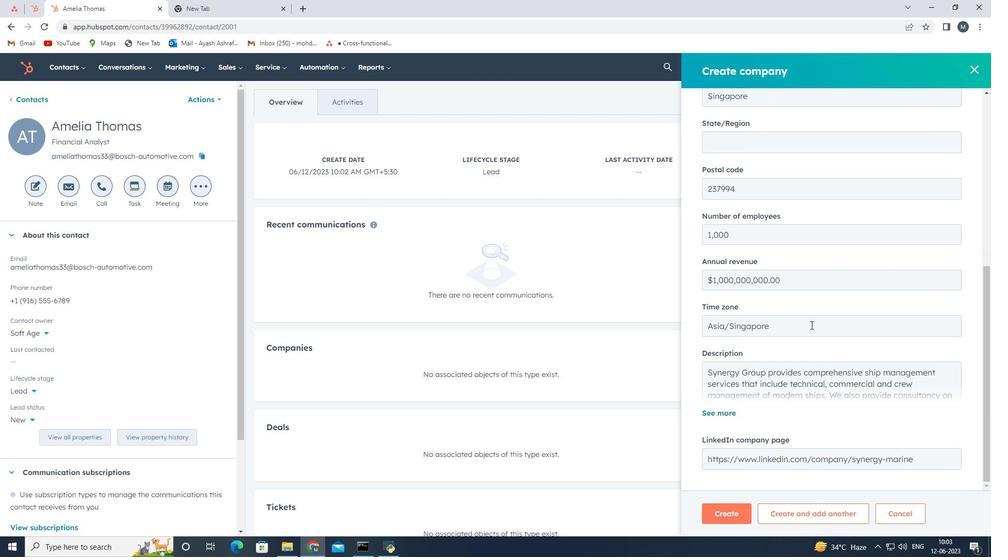 
Action: Mouse moved to (729, 514)
Screenshot: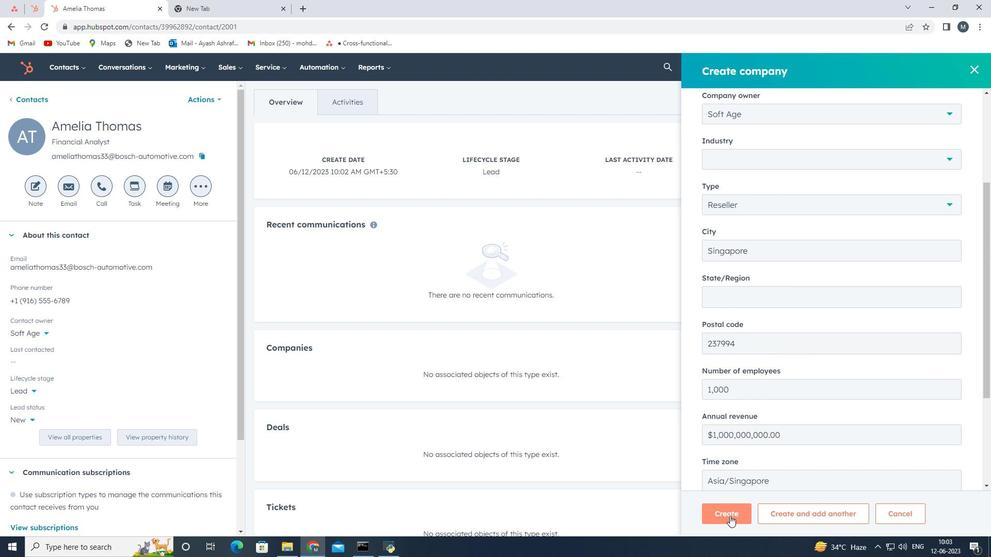 
Action: Mouse pressed left at (729, 514)
Screenshot: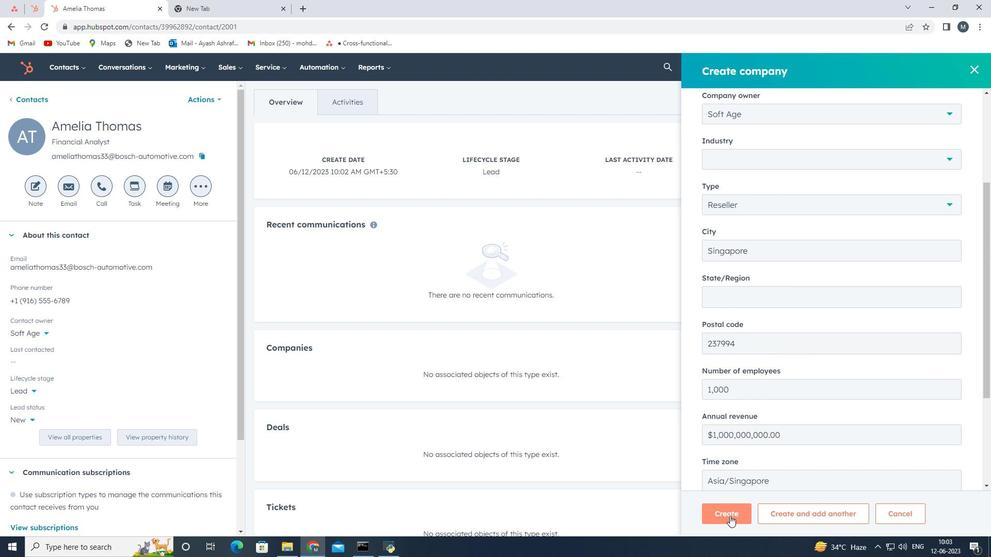 
Action: Mouse moved to (556, 389)
Screenshot: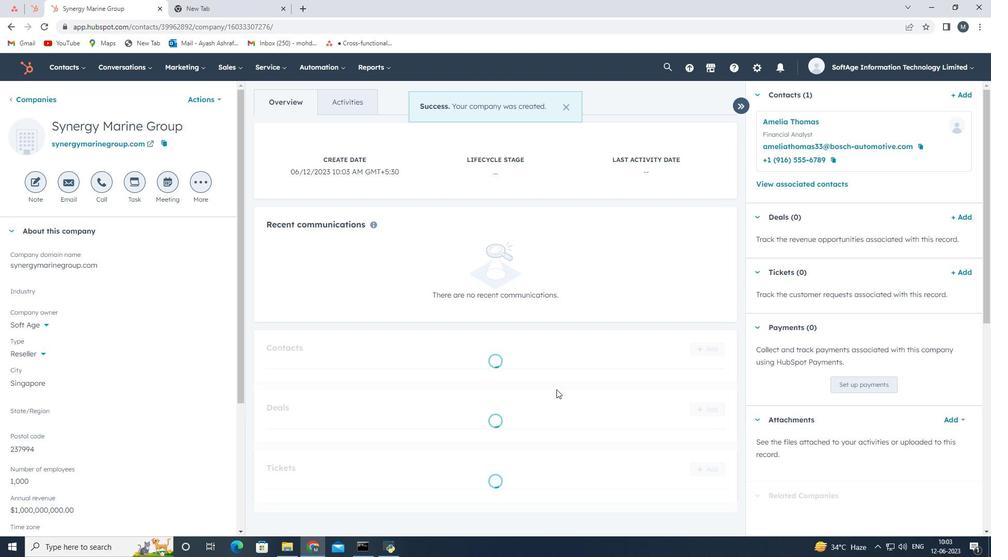 
